 Task: Open Card Talent Acquisition Review in Board Market Segmentation to Workspace App Development and add a team member Softage.2@softage.net, a label Green, a checklist Dog Training, an attachment from your computer, a color Green and finally, add a card description 'Plan and execute company team-building activity at an escape room' and a comment 'Let us make sure we give this task the attention it deserves as it is crucial to the overall success of the project.'. Add a start date 'Jan 02, 1900' with a due date 'Jan 09, 1900'
Action: Mouse moved to (80, 284)
Screenshot: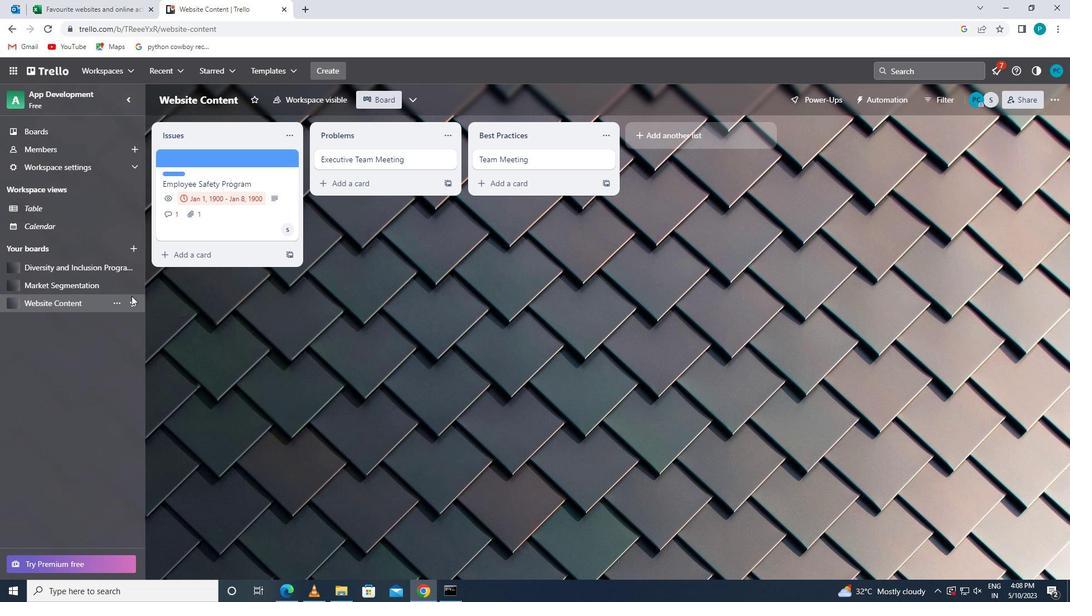 
Action: Mouse pressed left at (80, 284)
Screenshot: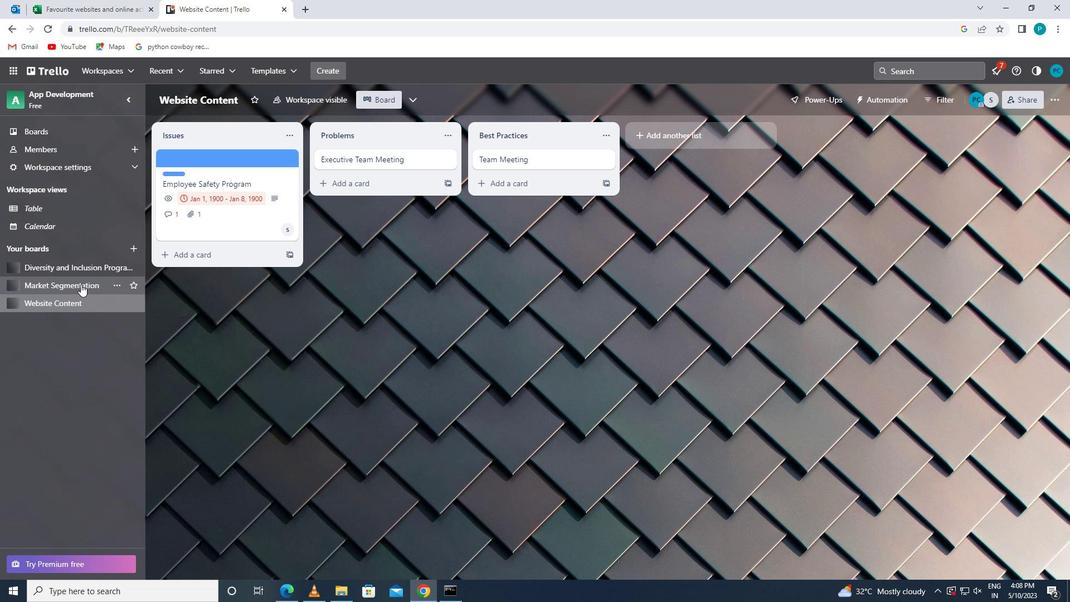 
Action: Mouse moved to (204, 154)
Screenshot: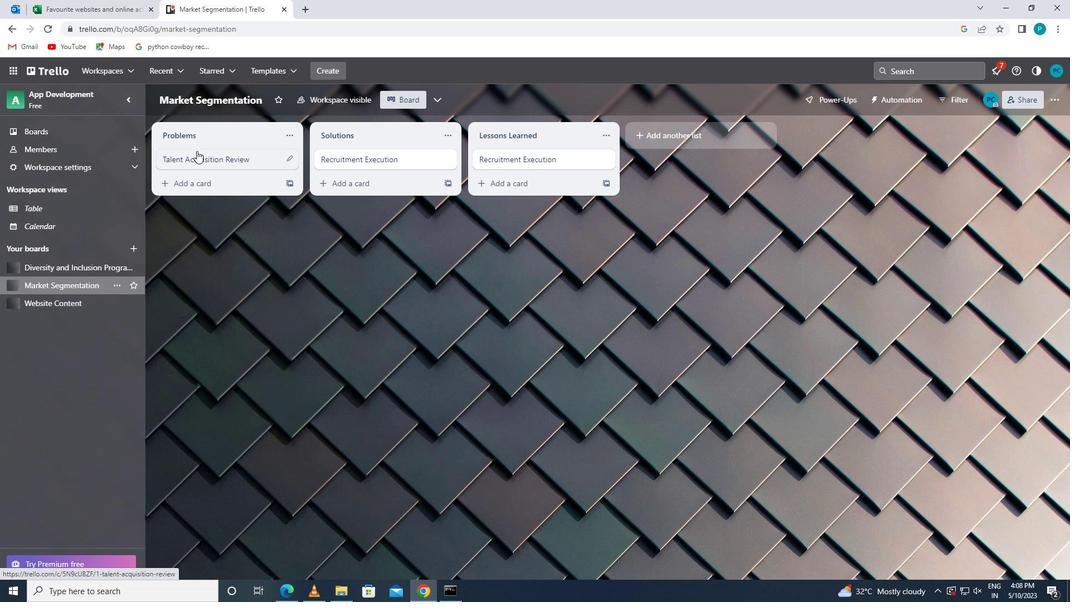 
Action: Mouse pressed left at (204, 154)
Screenshot: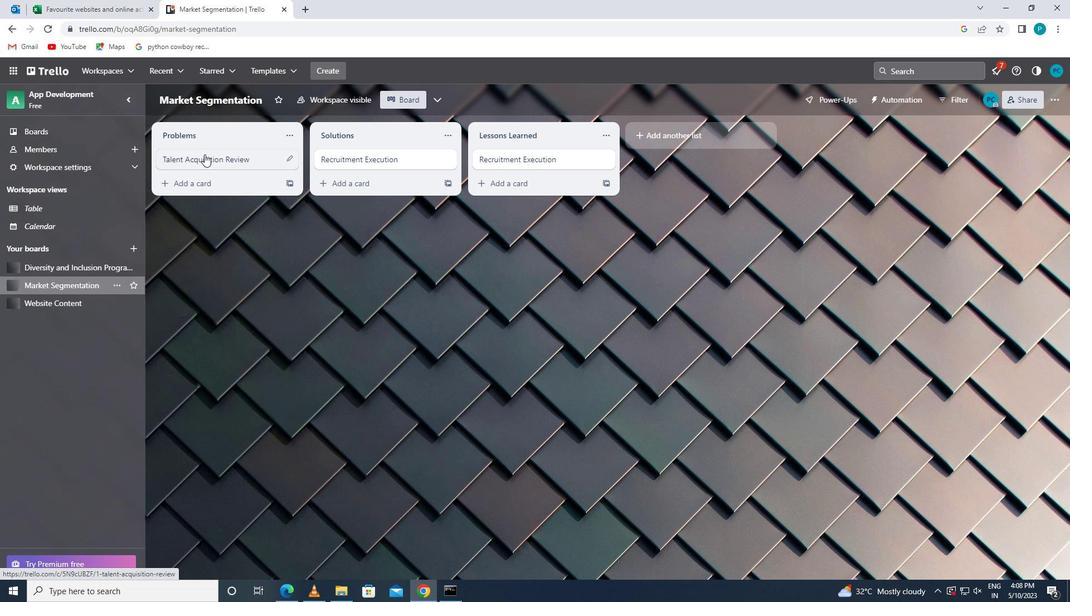 
Action: Mouse moved to (704, 159)
Screenshot: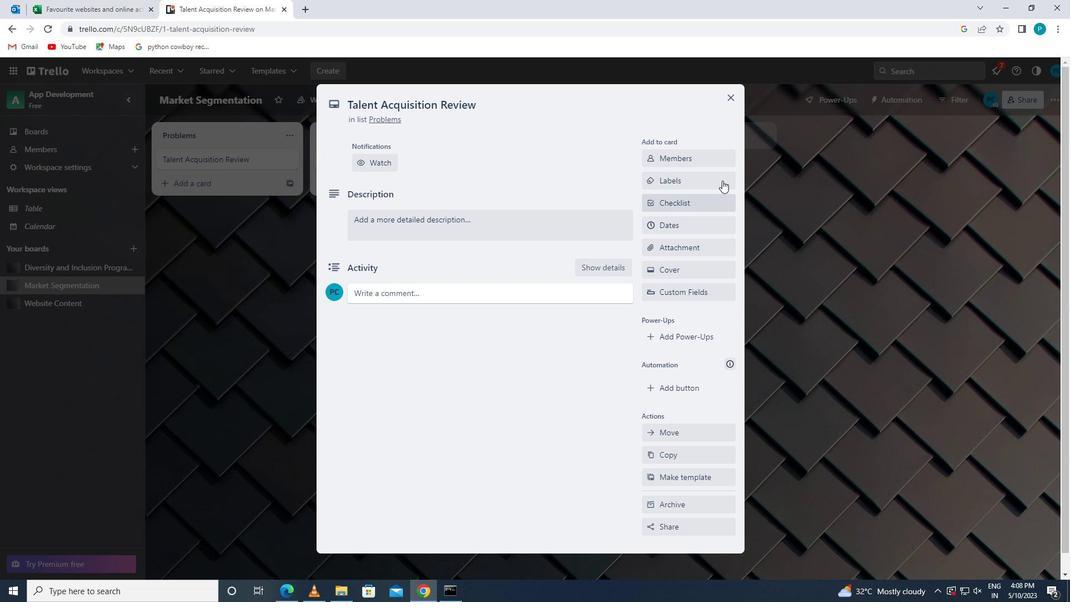 
Action: Mouse pressed left at (704, 159)
Screenshot: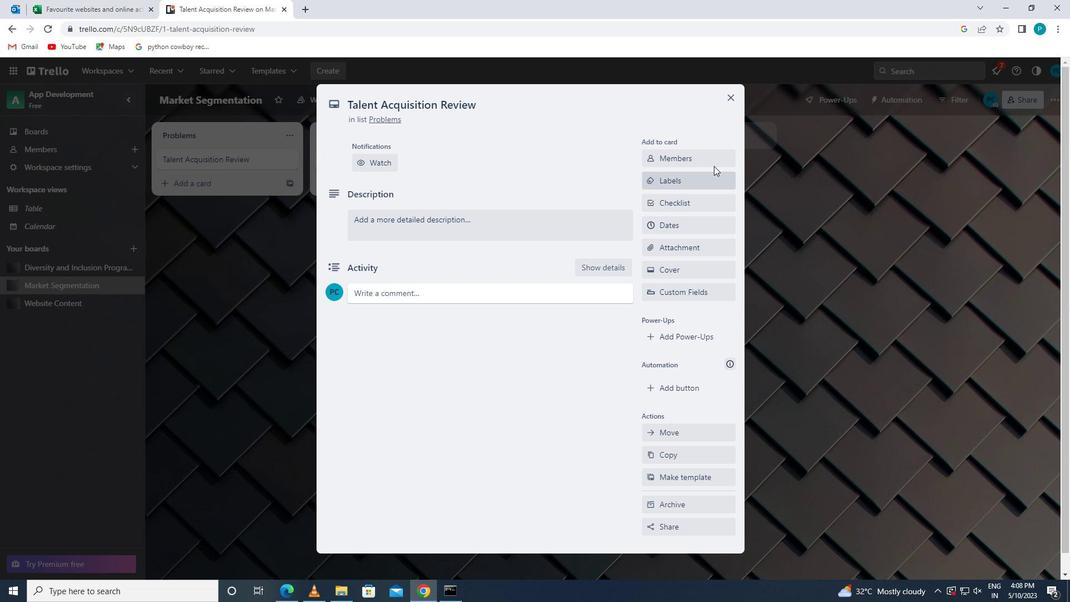 
Action: Key pressed <Key.caps_lock>s<Key.caps_lock>oftage.2
Screenshot: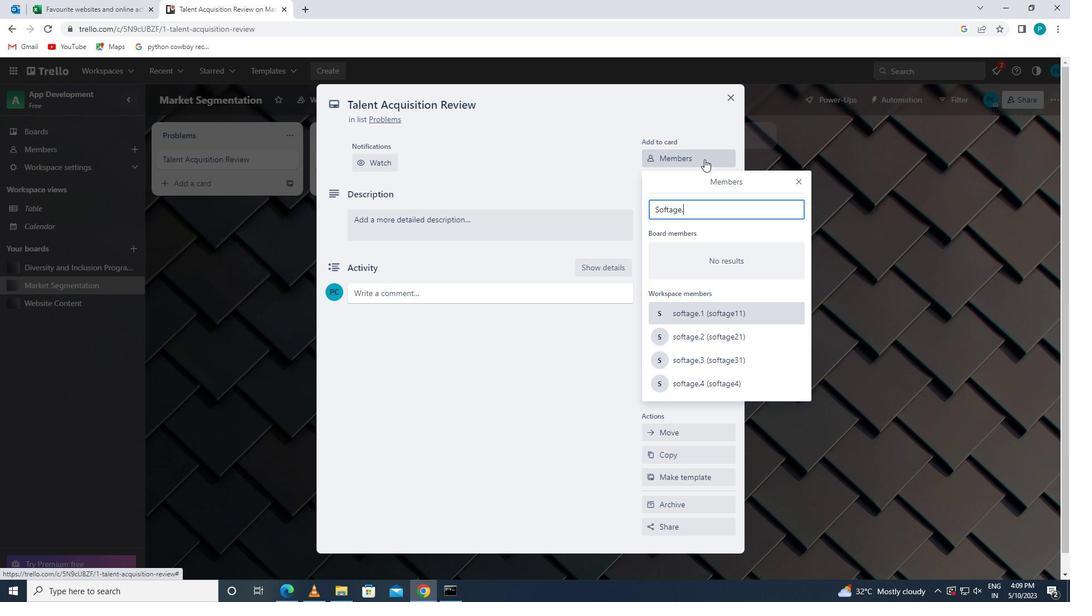 
Action: Mouse moved to (729, 314)
Screenshot: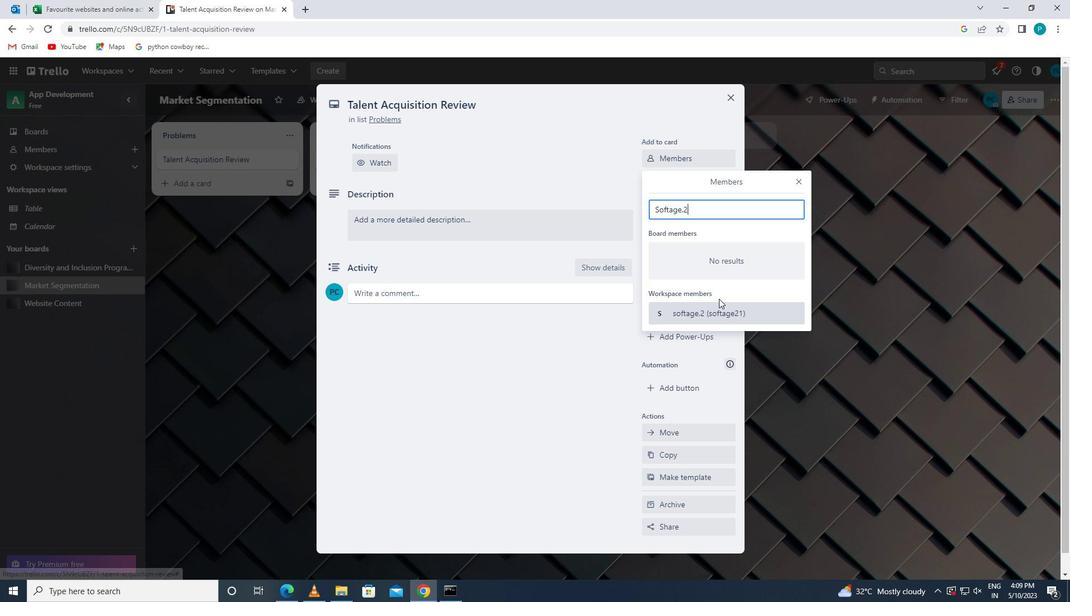 
Action: Mouse pressed left at (729, 314)
Screenshot: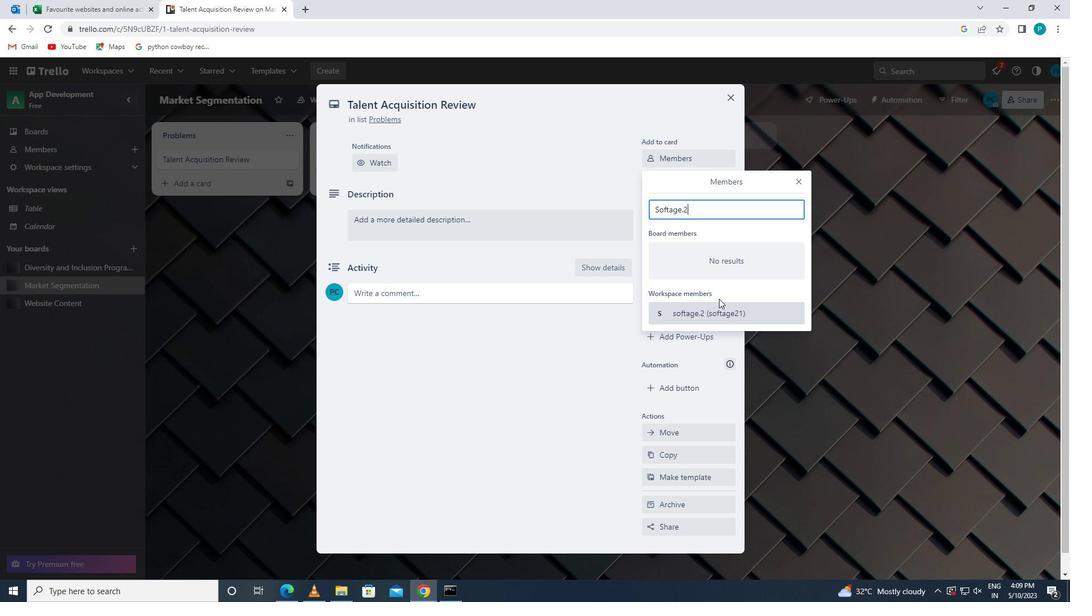 
Action: Mouse moved to (800, 182)
Screenshot: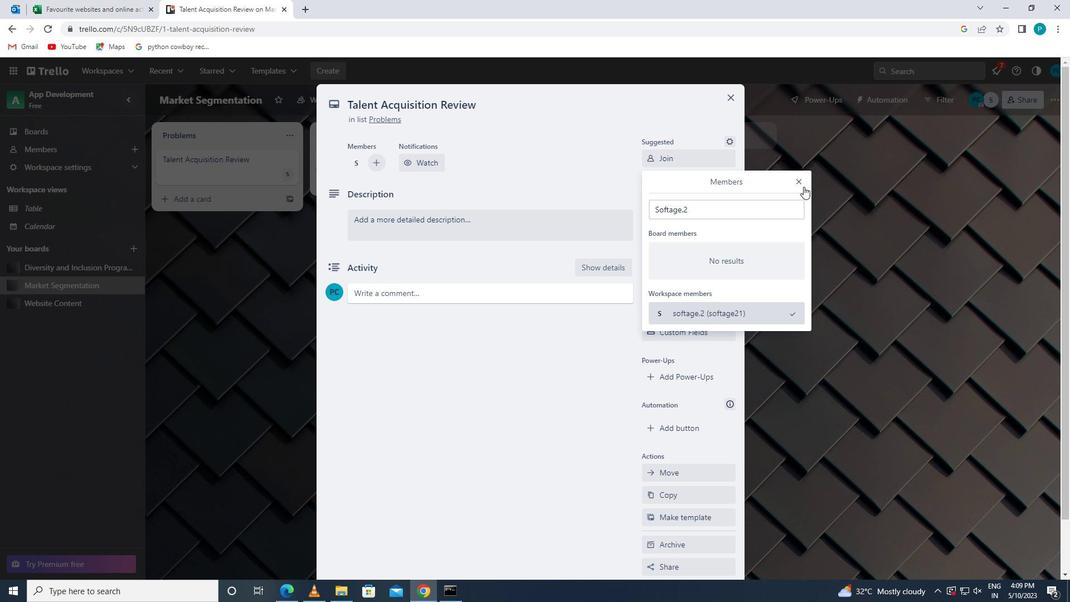 
Action: Mouse pressed left at (800, 182)
Screenshot: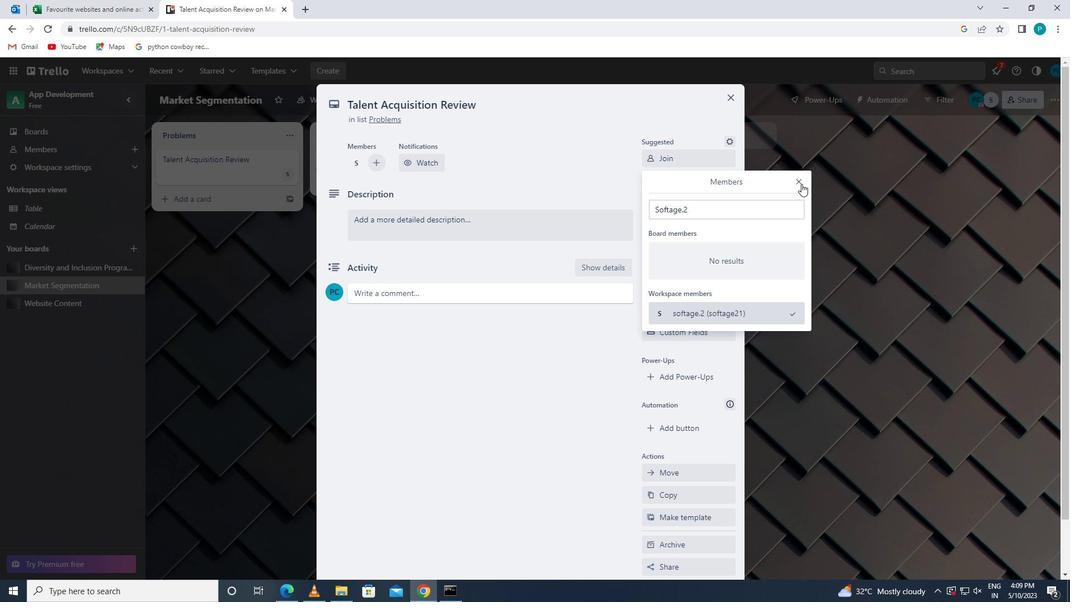 
Action: Mouse moved to (666, 219)
Screenshot: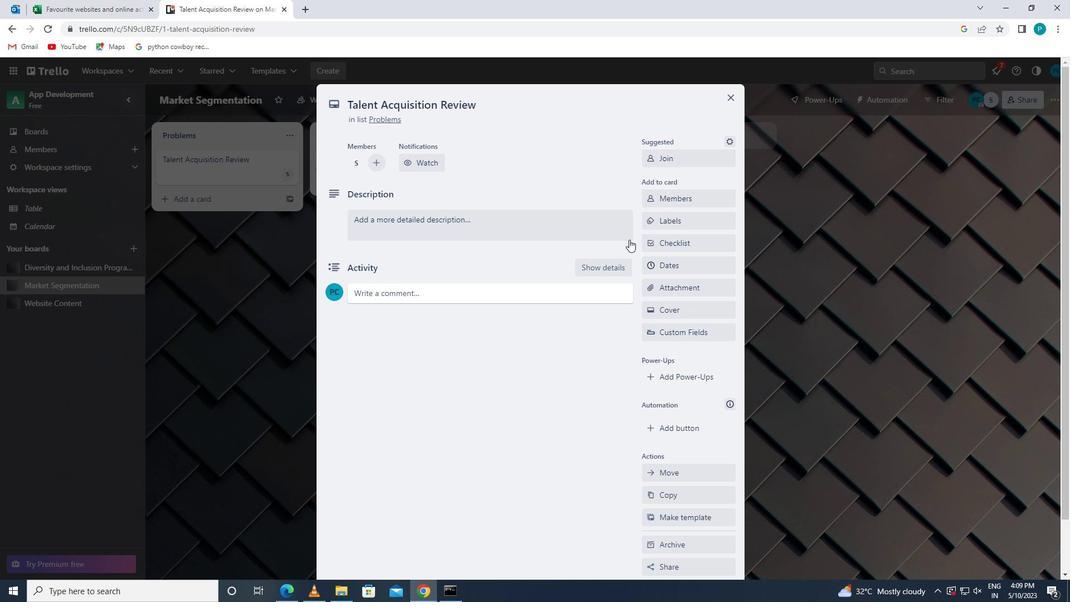 
Action: Mouse pressed left at (666, 219)
Screenshot: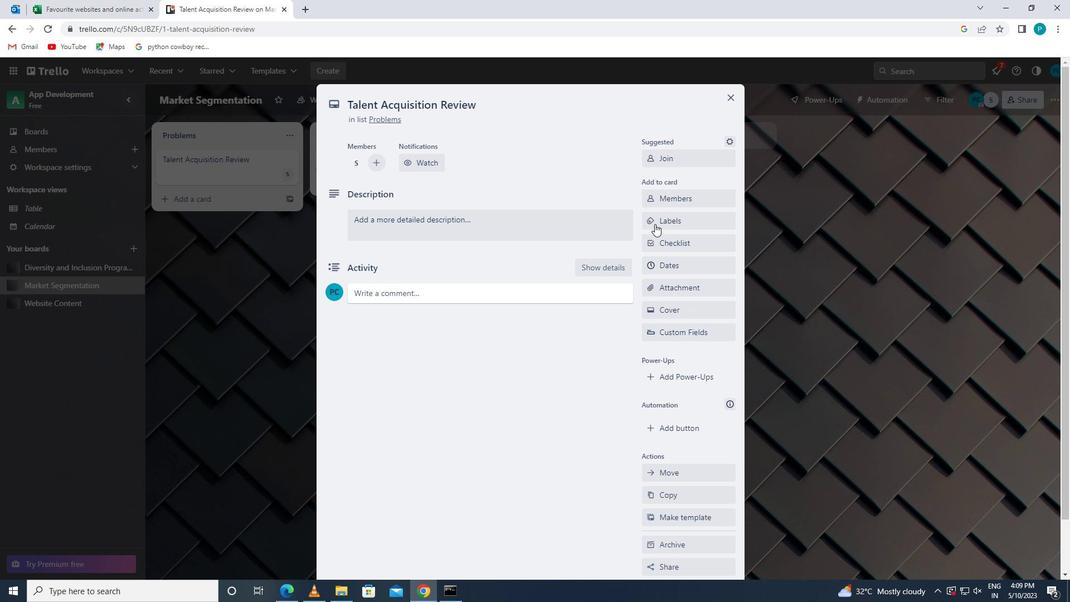 
Action: Mouse moved to (716, 447)
Screenshot: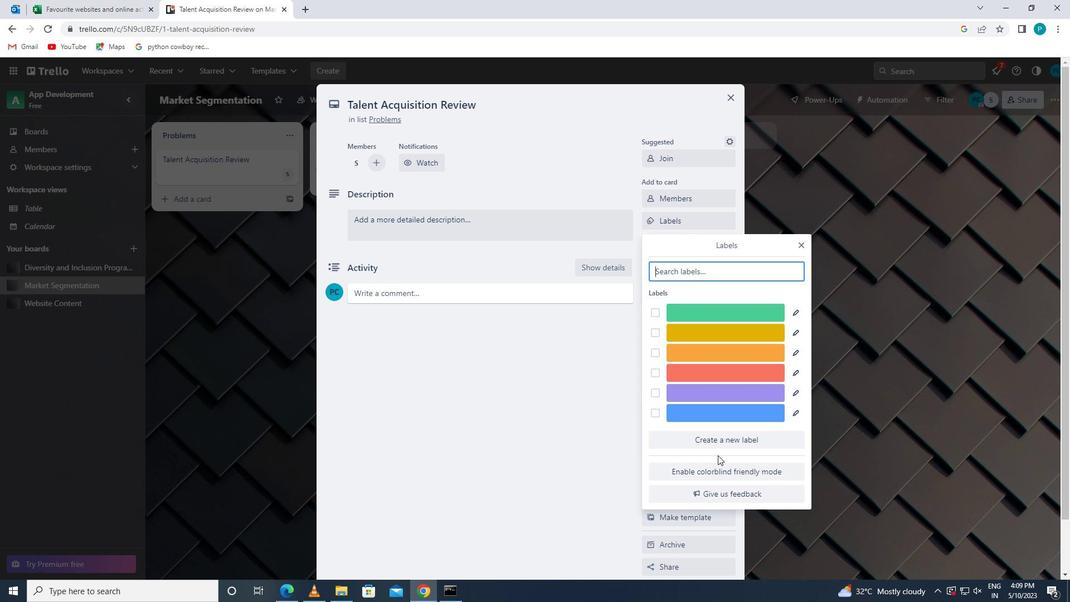 
Action: Mouse pressed left at (716, 447)
Screenshot: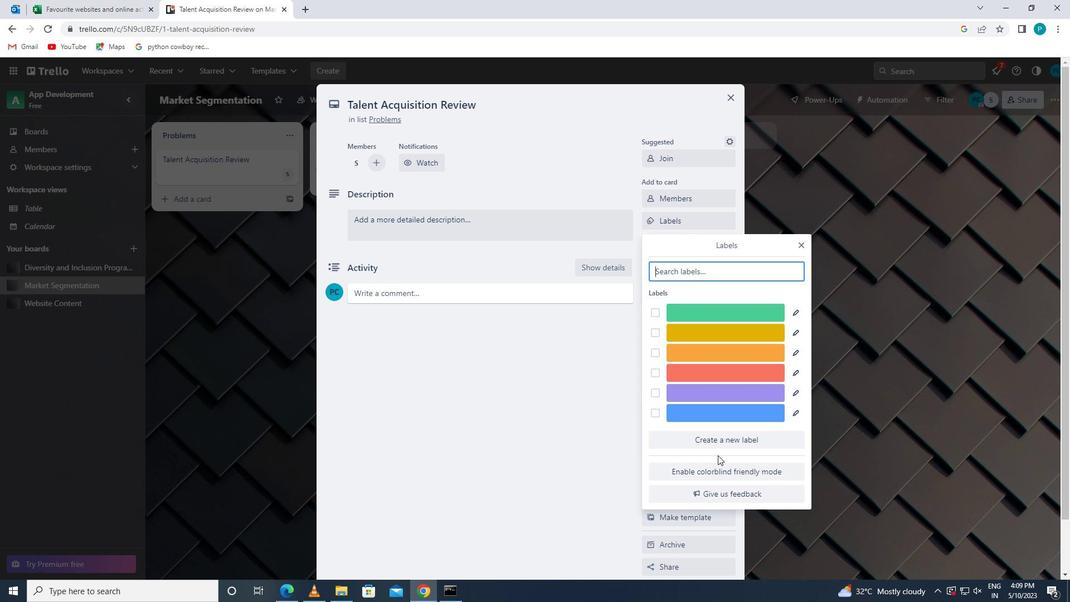 
Action: Mouse moved to (665, 405)
Screenshot: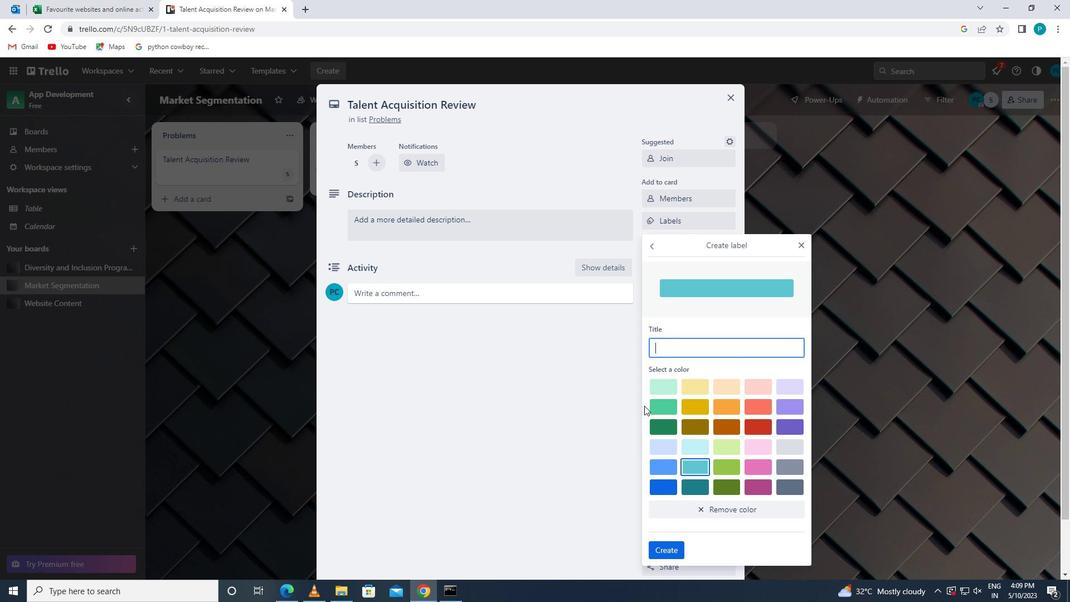 
Action: Mouse pressed left at (665, 405)
Screenshot: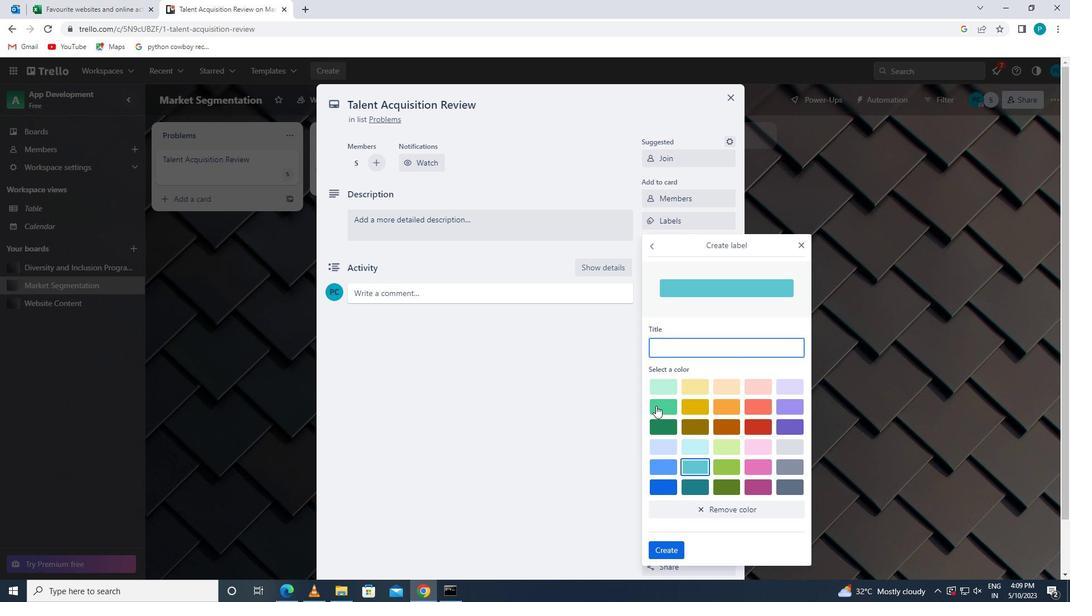 
Action: Mouse moved to (668, 547)
Screenshot: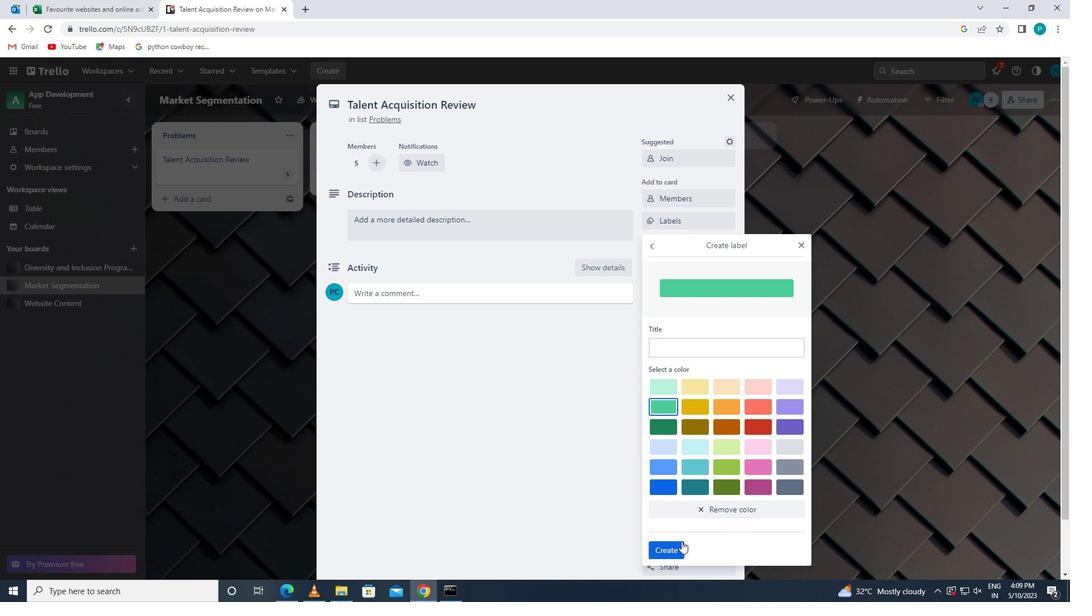 
Action: Mouse pressed left at (668, 547)
Screenshot: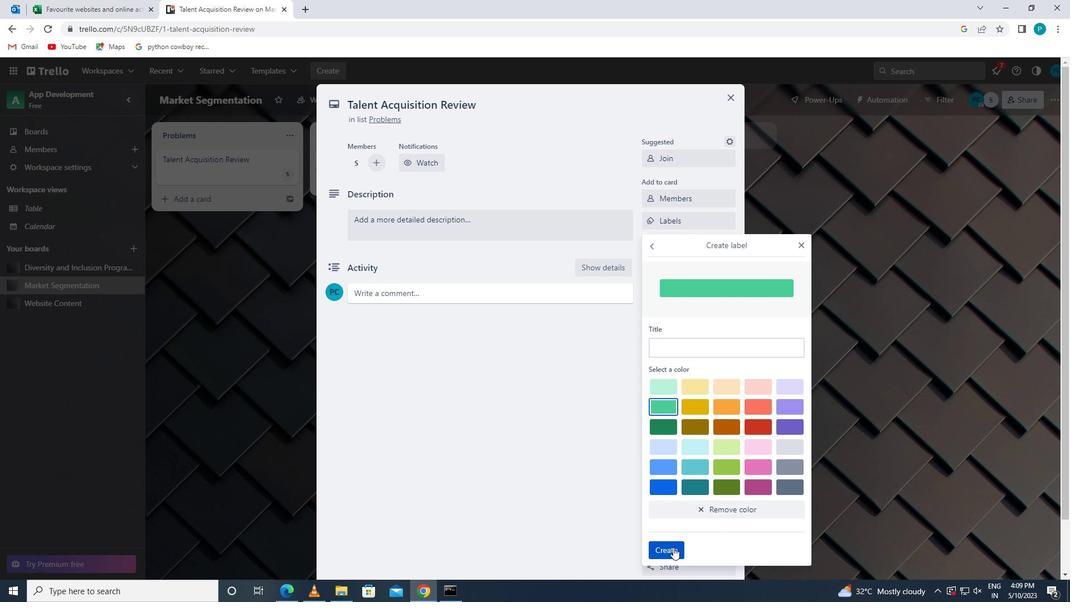 
Action: Mouse moved to (797, 245)
Screenshot: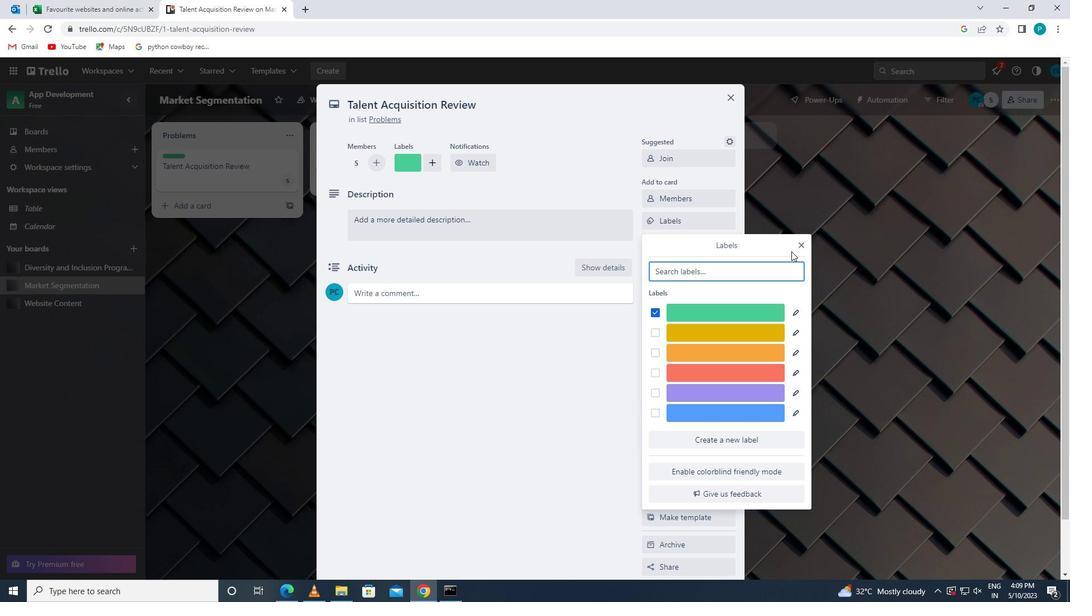 
Action: Mouse pressed left at (797, 245)
Screenshot: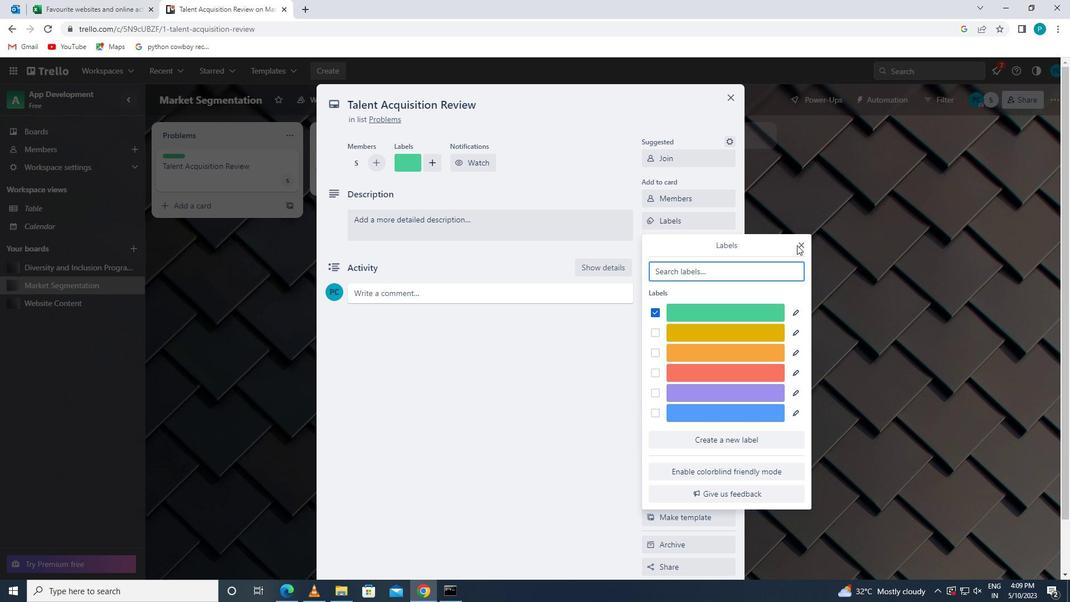 
Action: Mouse moved to (801, 243)
Screenshot: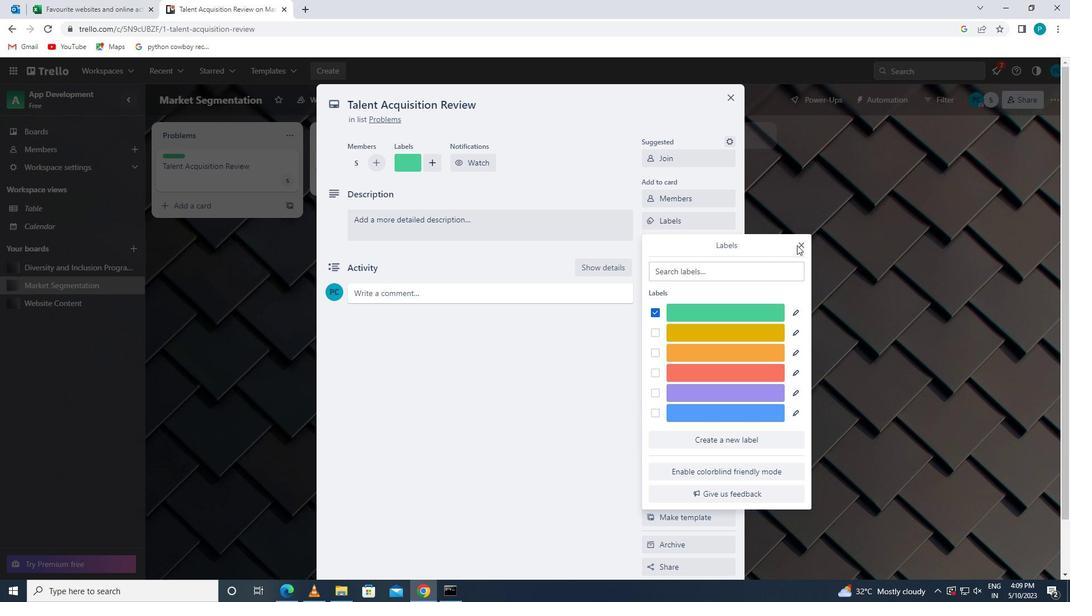 
Action: Mouse pressed left at (801, 243)
Screenshot: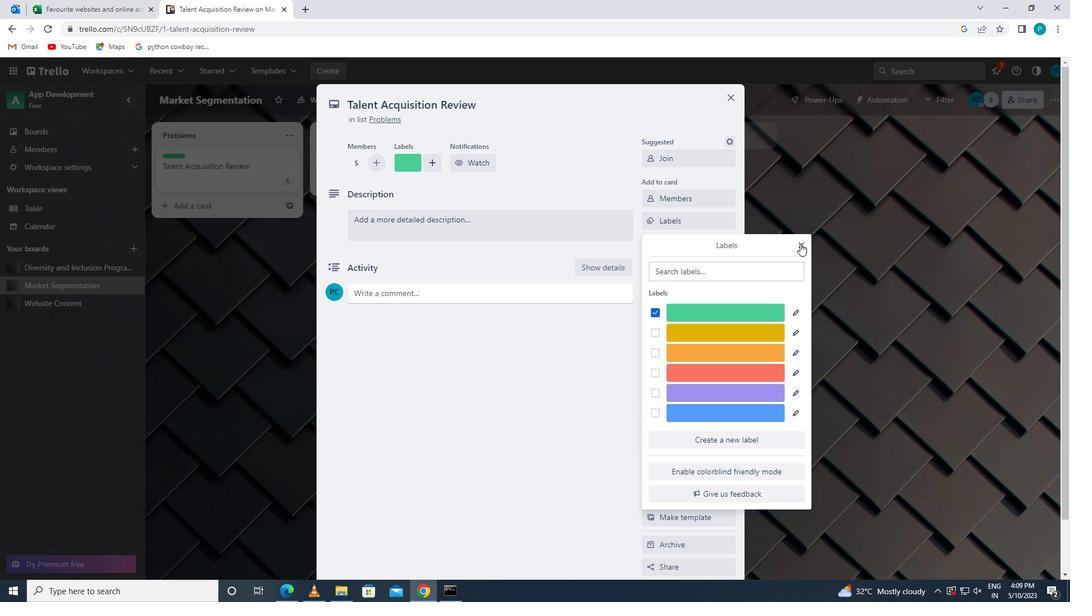 
Action: Mouse moved to (653, 245)
Screenshot: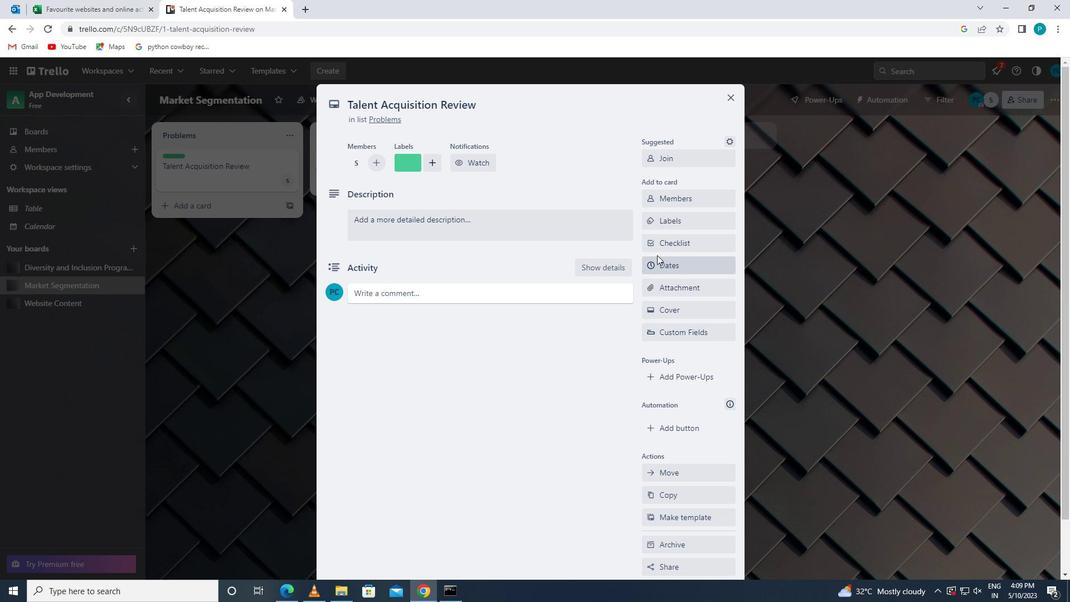 
Action: Mouse pressed left at (653, 245)
Screenshot: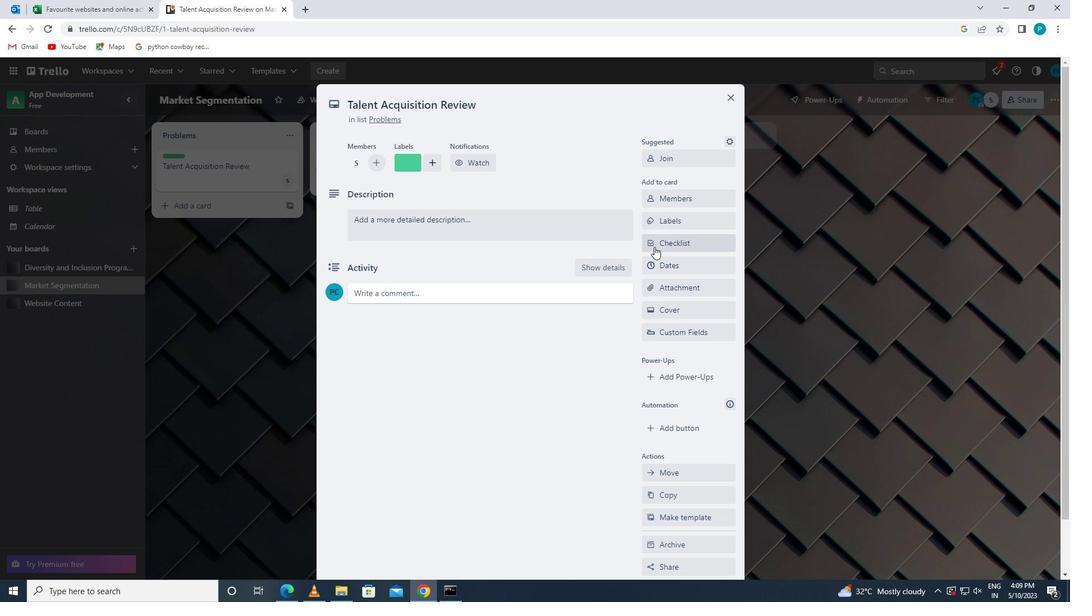 
Action: Key pressed <Key.caps_lock>d<Key.caps_lock>og<Key.space><Key.caps_lock>r<Key.backspace>t<Key.caps_lock>raining
Screenshot: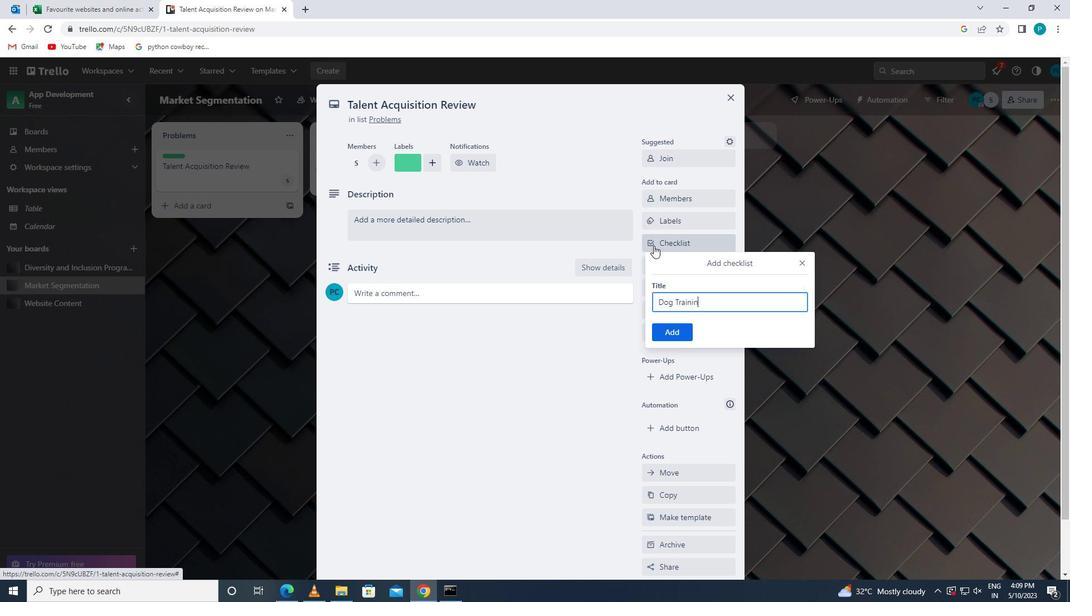 
Action: Mouse moved to (671, 323)
Screenshot: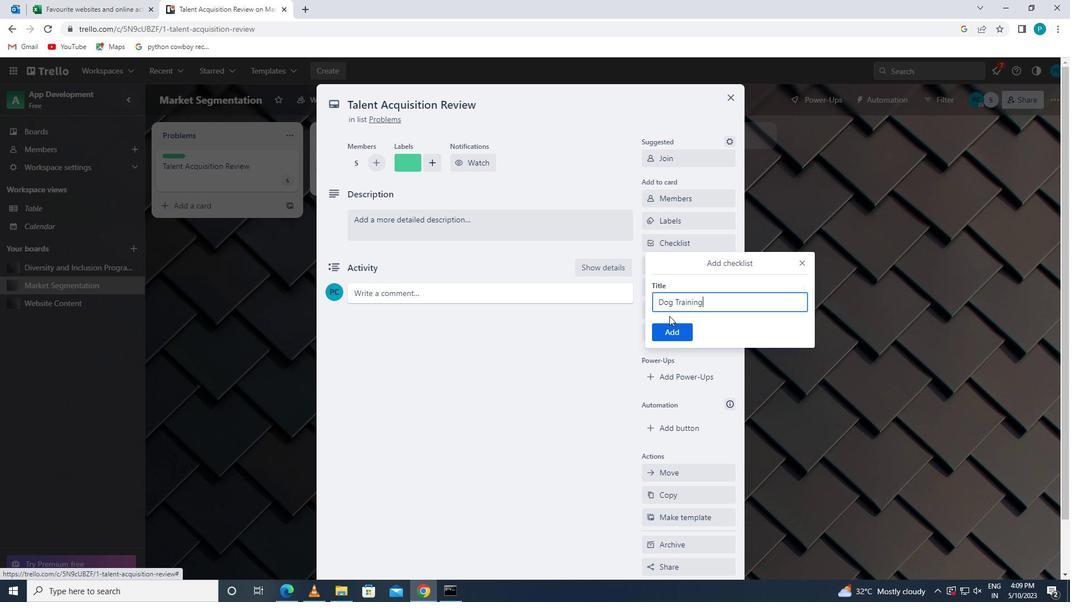 
Action: Mouse pressed left at (671, 323)
Screenshot: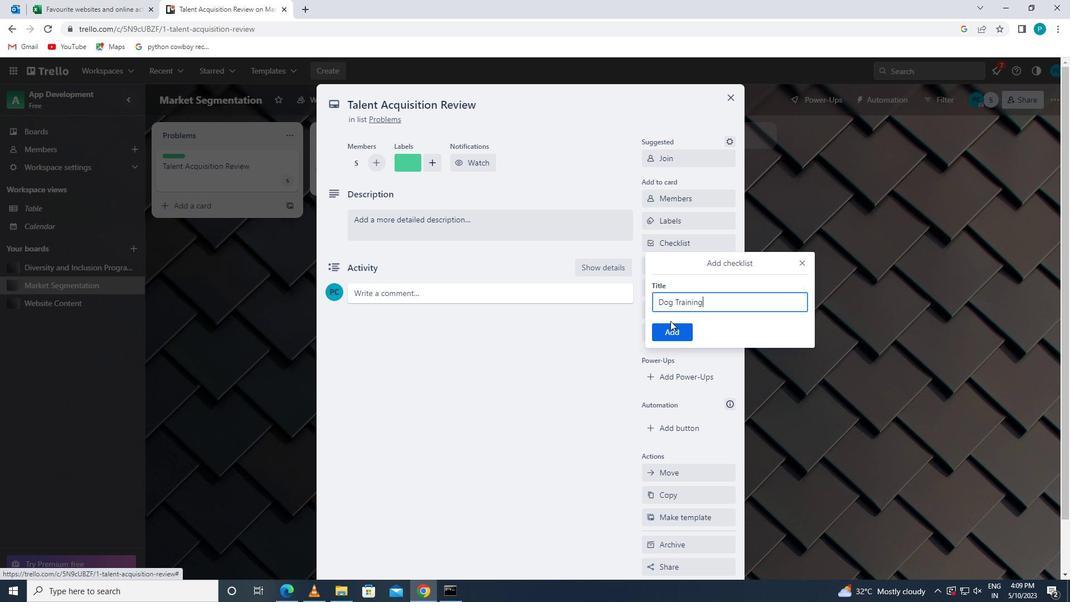 
Action: Mouse moved to (676, 283)
Screenshot: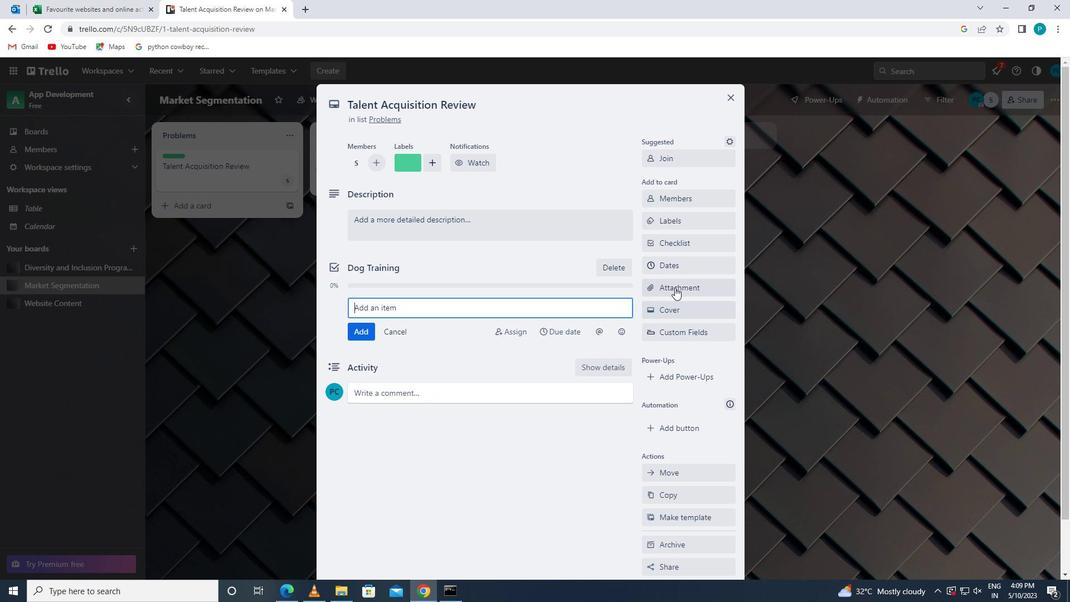 
Action: Mouse pressed left at (676, 283)
Screenshot: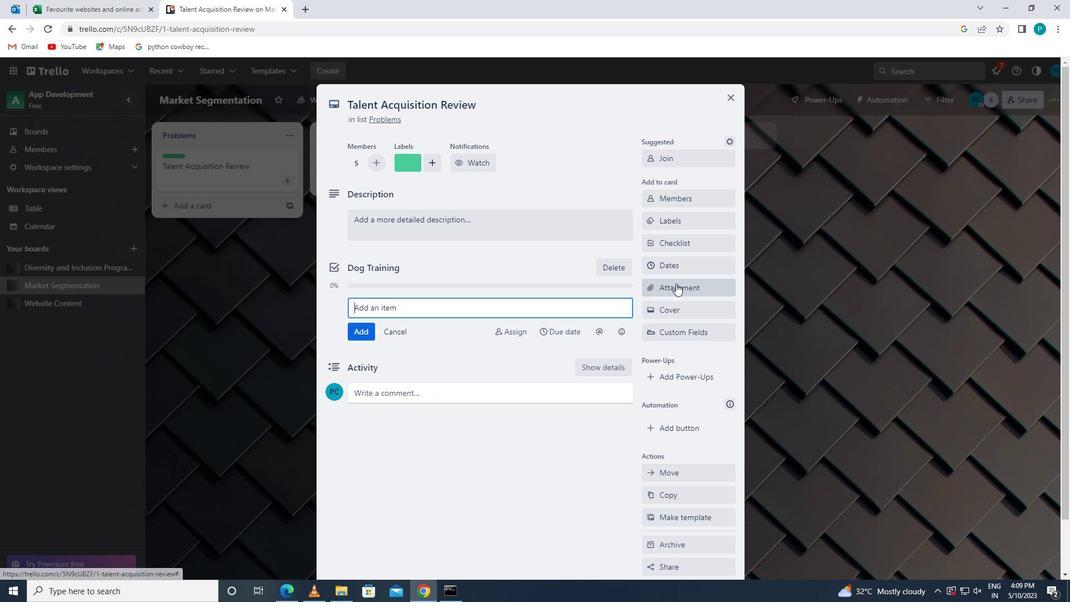 
Action: Mouse moved to (653, 334)
Screenshot: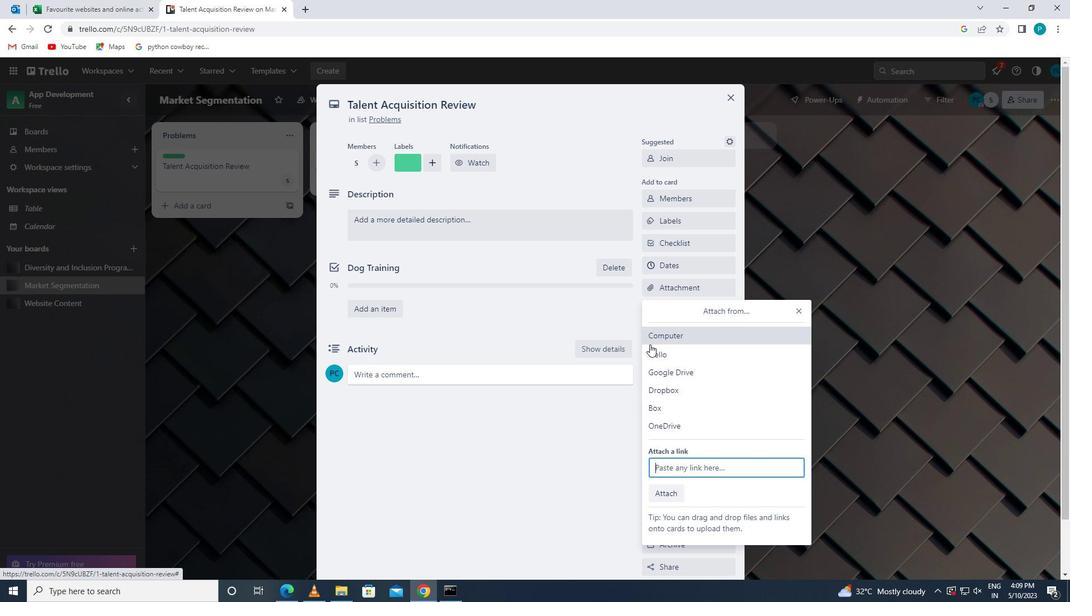 
Action: Mouse pressed left at (653, 334)
Screenshot: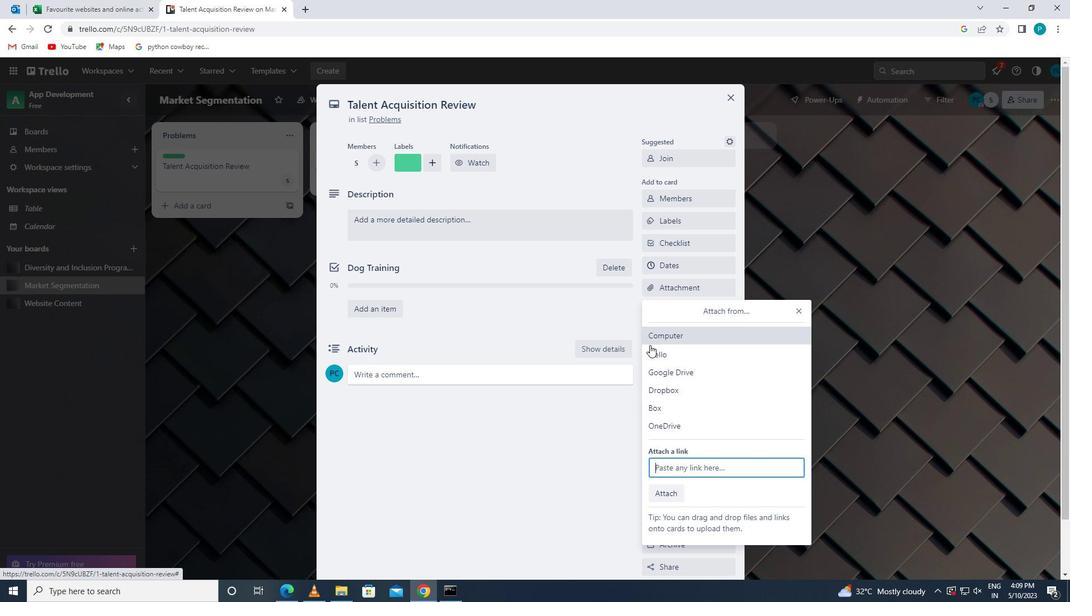 
Action: Mouse moved to (147, 81)
Screenshot: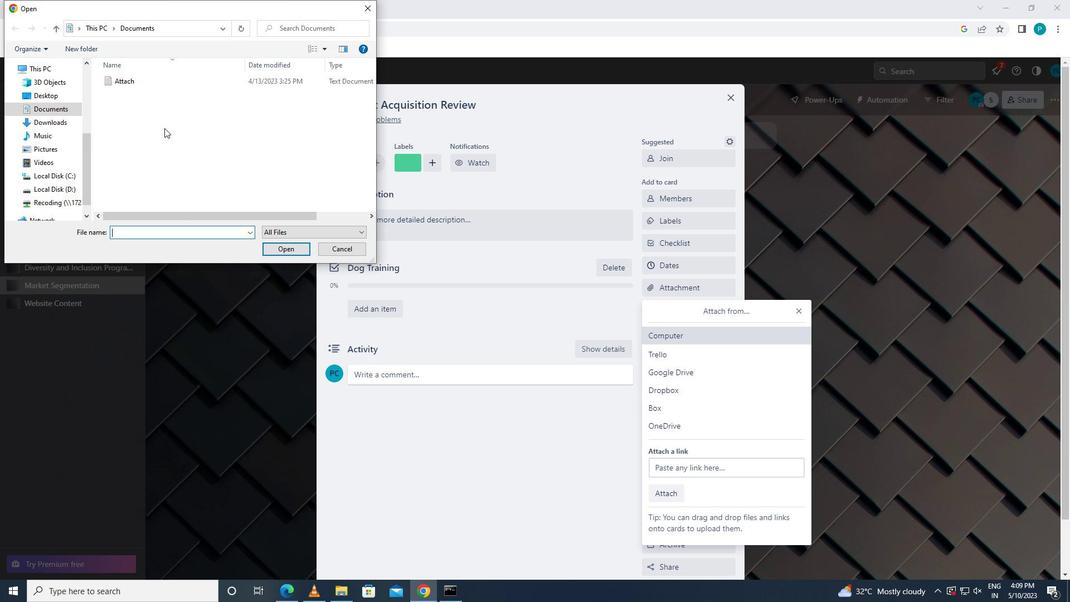 
Action: Mouse pressed left at (147, 81)
Screenshot: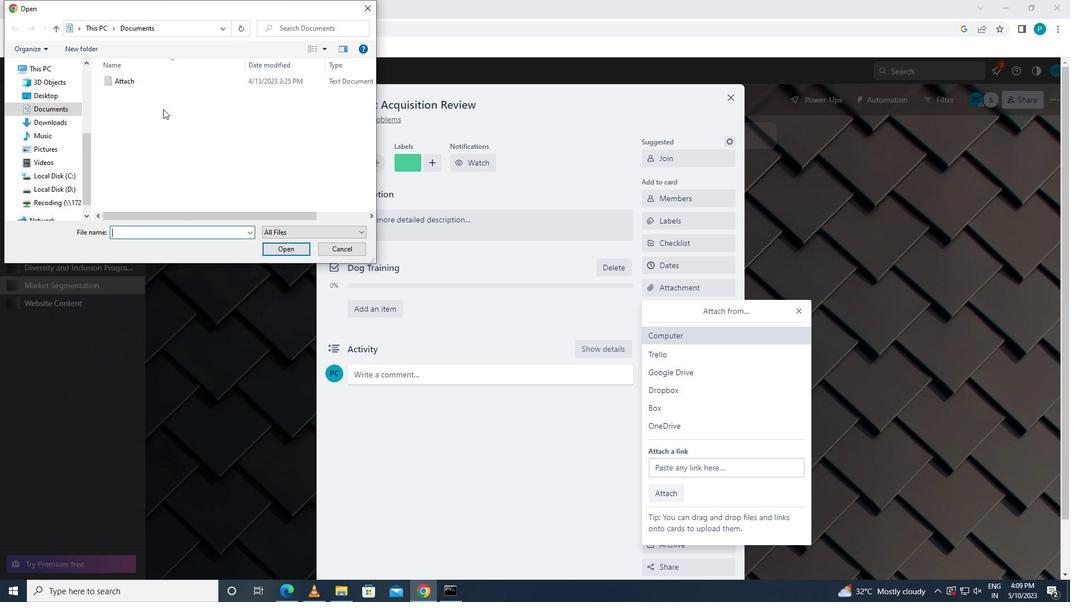 
Action: Mouse moved to (285, 249)
Screenshot: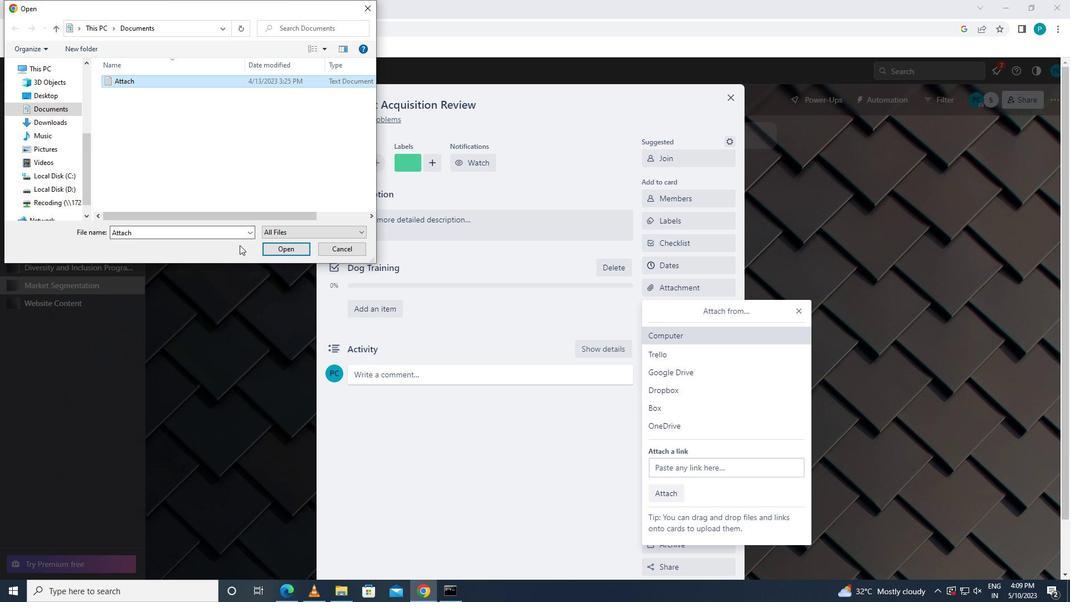 
Action: Mouse pressed left at (285, 249)
Screenshot: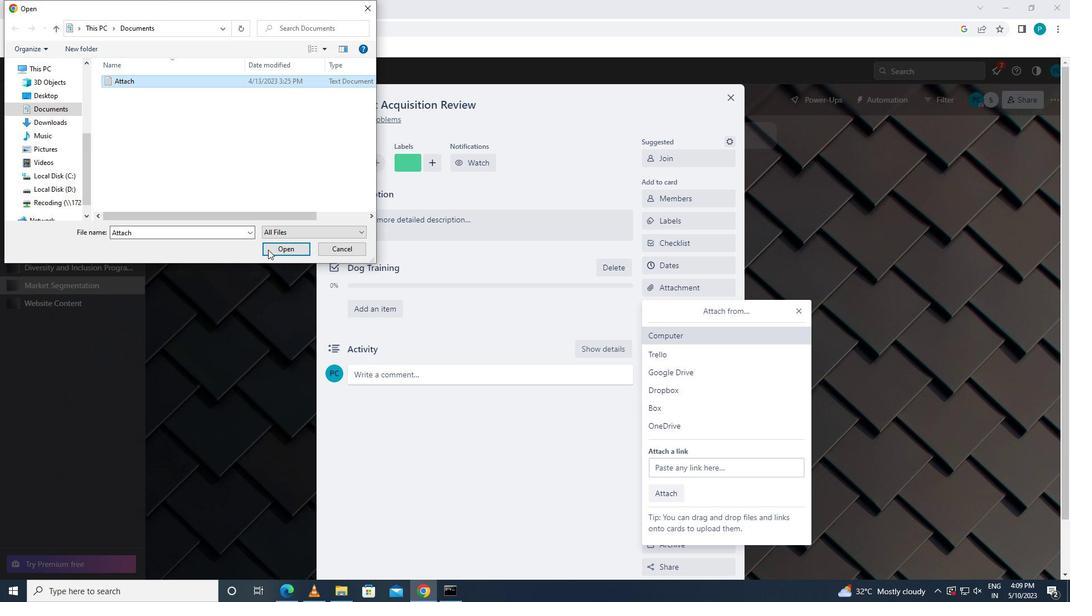 
Action: Mouse moved to (705, 312)
Screenshot: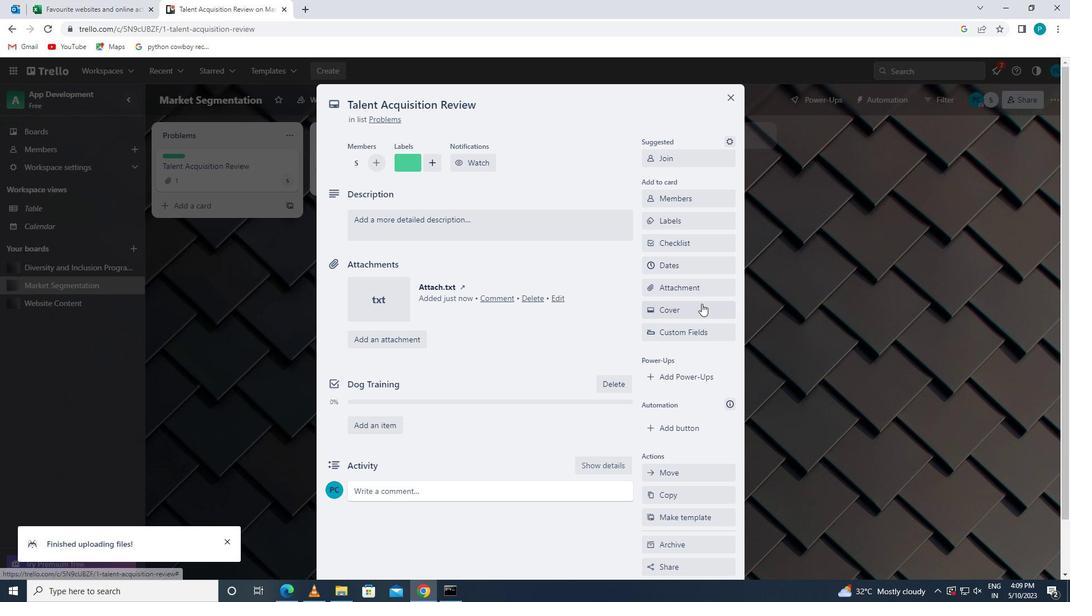 
Action: Mouse pressed left at (705, 312)
Screenshot: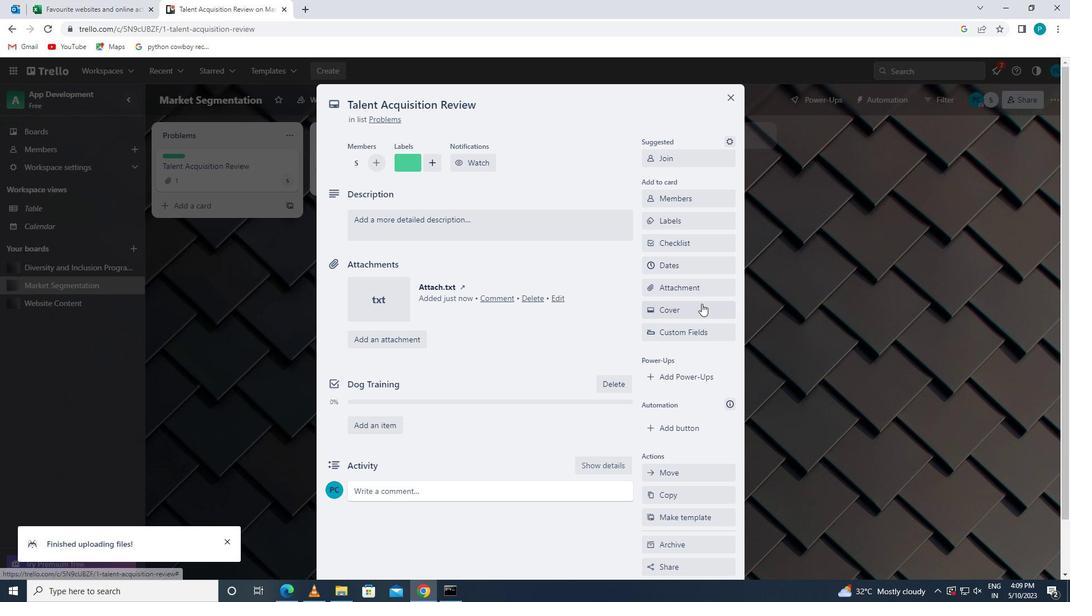 
Action: Mouse moved to (655, 353)
Screenshot: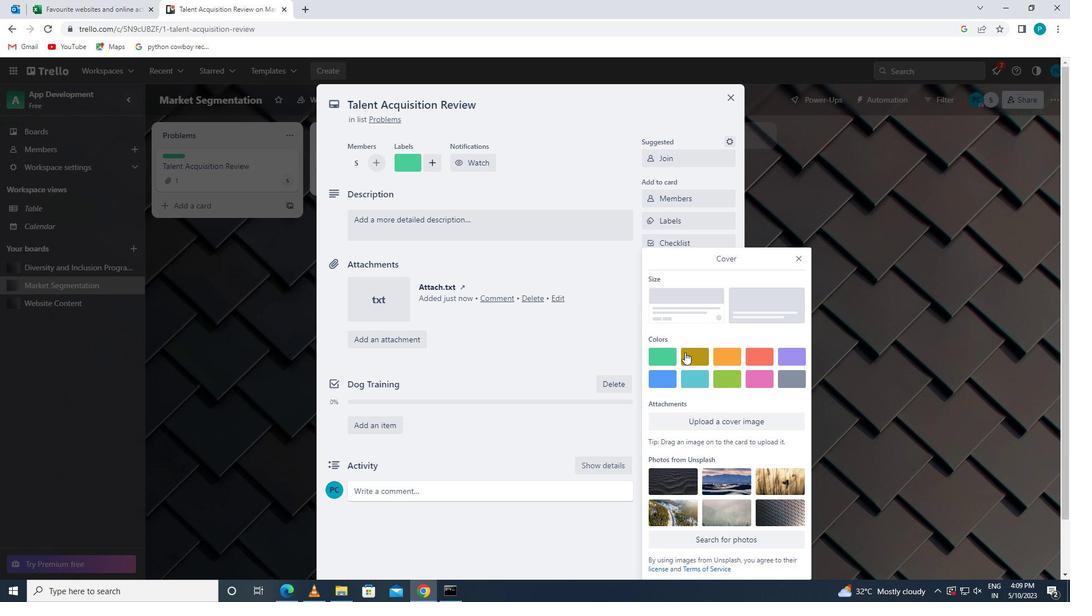 
Action: Mouse pressed left at (655, 353)
Screenshot: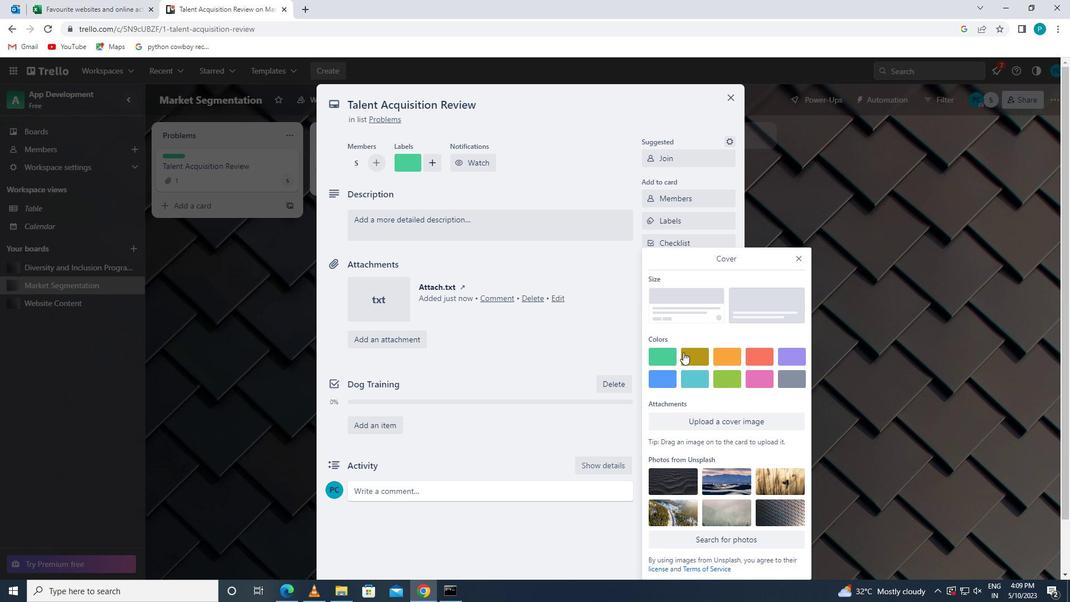 
Action: Mouse moved to (801, 229)
Screenshot: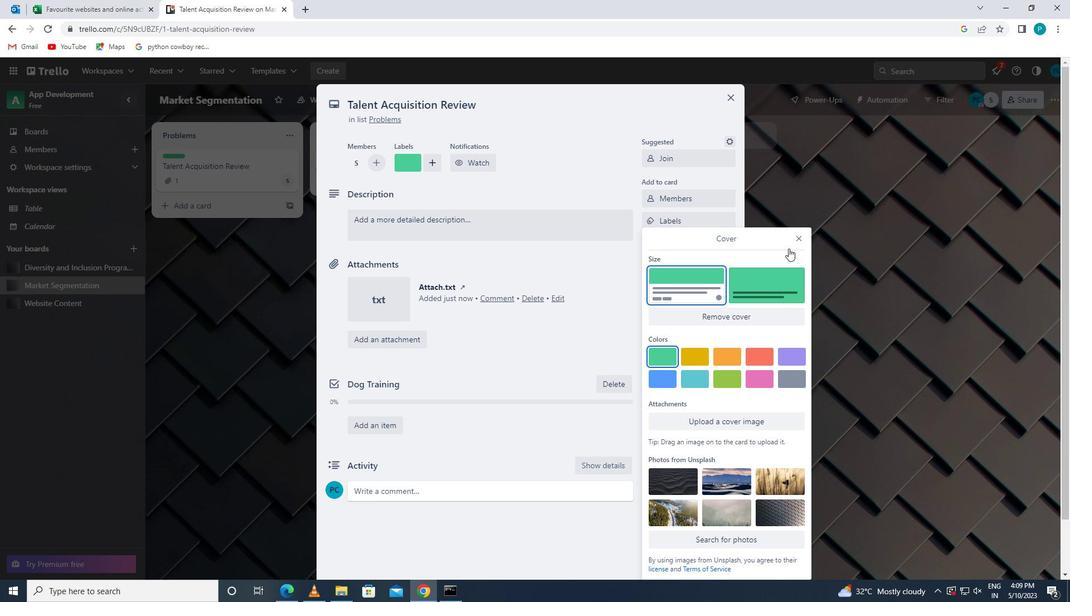
Action: Mouse pressed left at (801, 229)
Screenshot: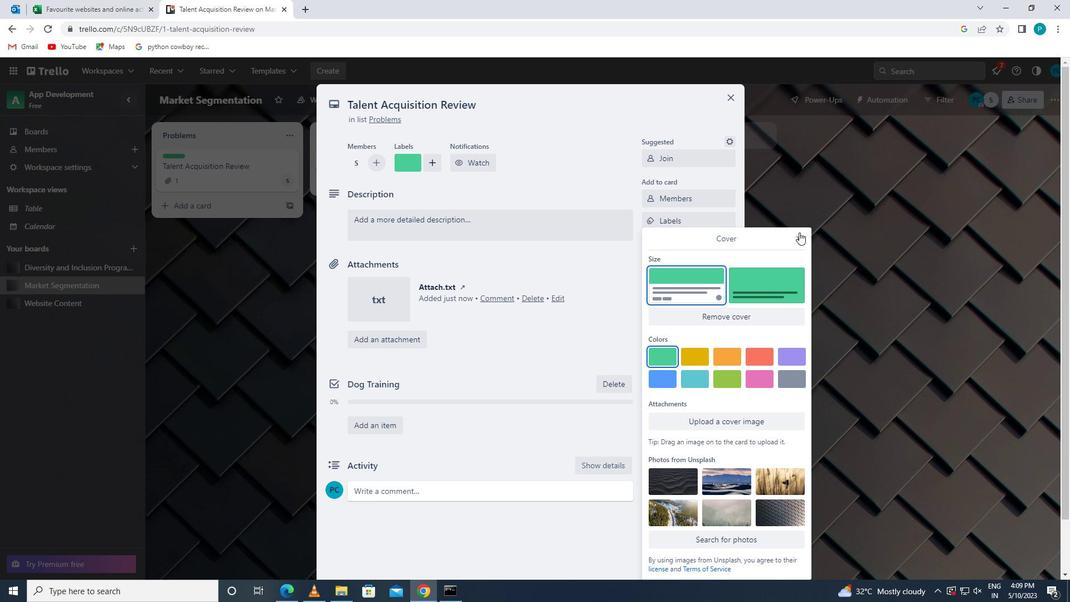 
Action: Mouse moved to (699, 304)
Screenshot: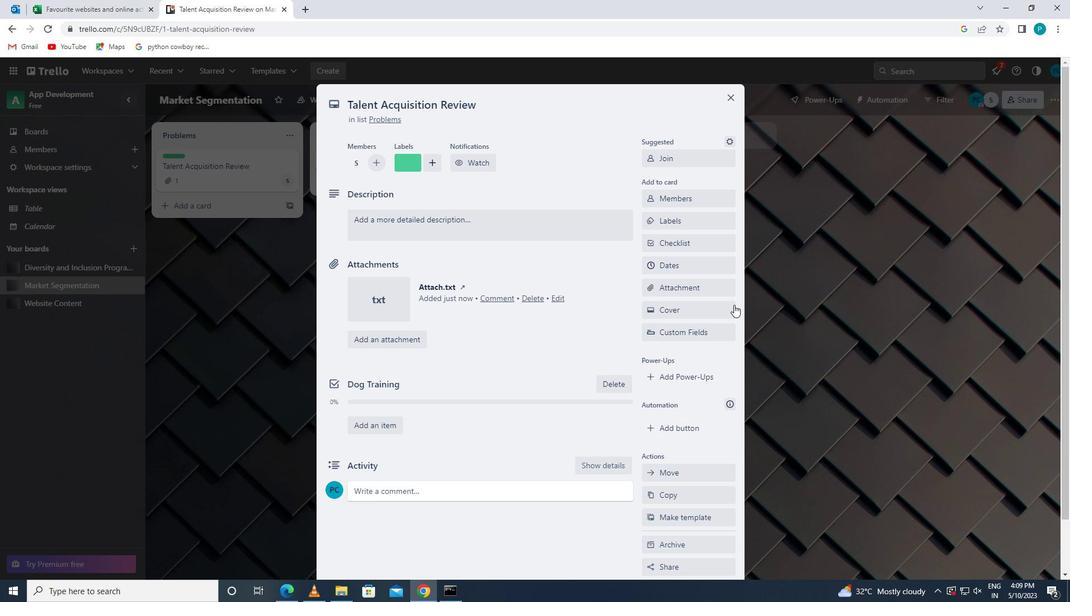 
Action: Mouse pressed left at (699, 304)
Screenshot: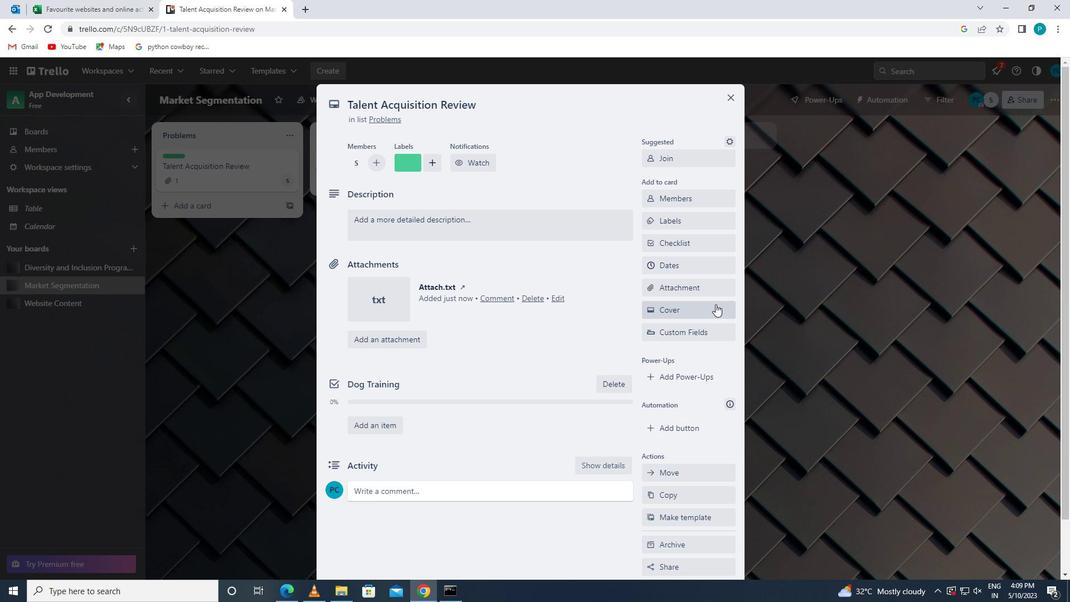 
Action: Mouse moved to (665, 205)
Screenshot: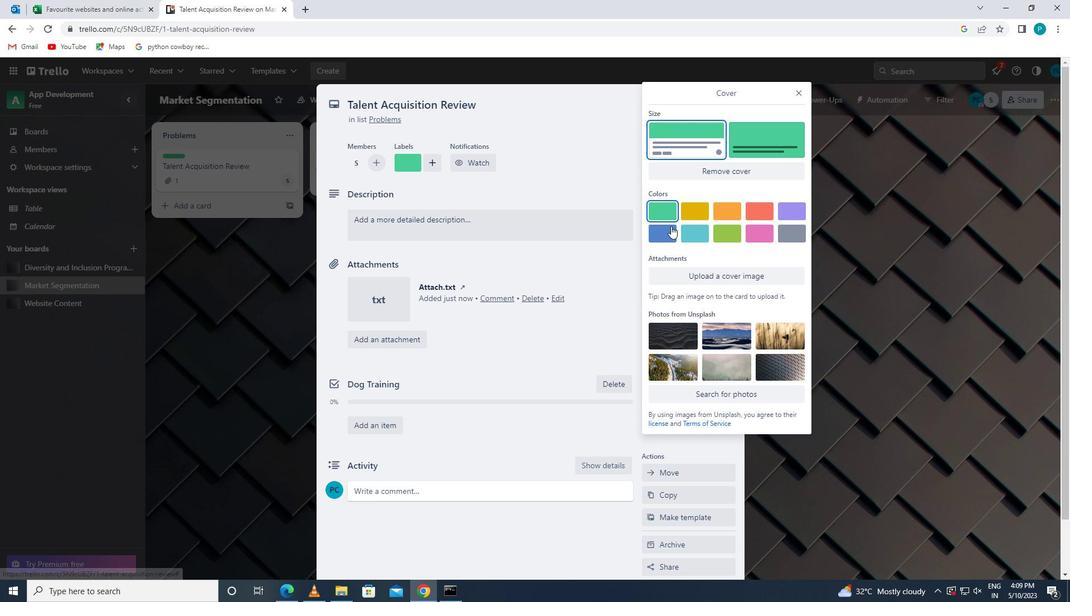 
Action: Mouse pressed left at (665, 205)
Screenshot: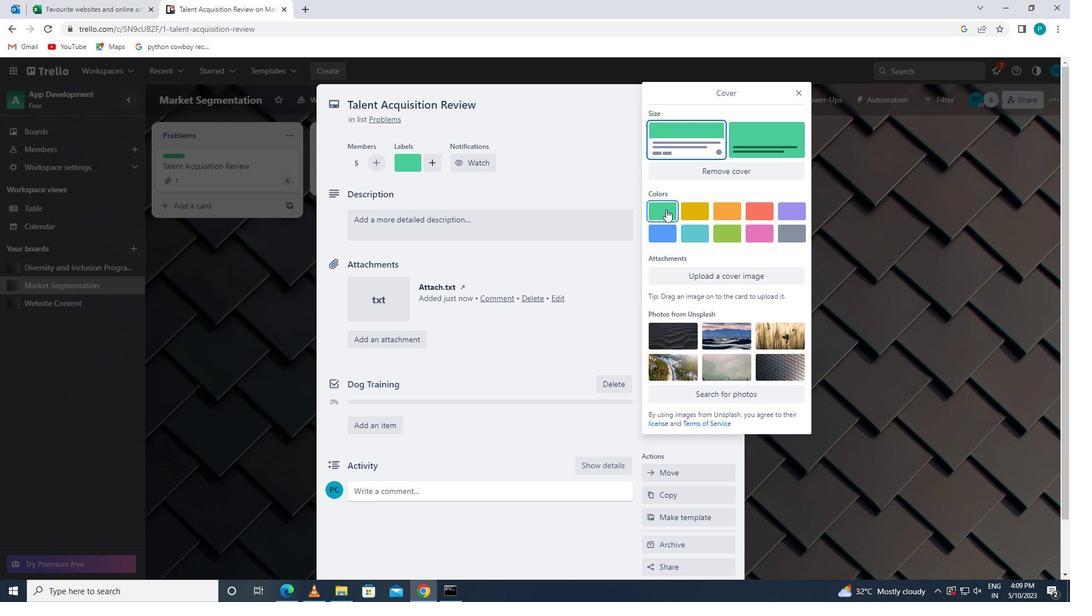 
Action: Mouse moved to (645, 192)
Screenshot: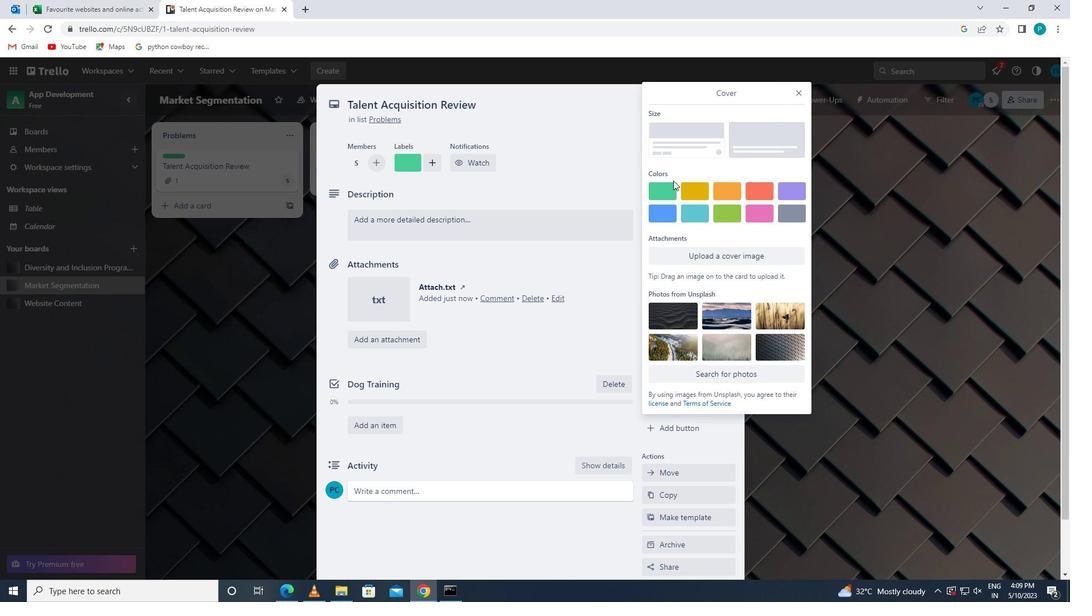 
Action: Mouse pressed left at (645, 192)
Screenshot: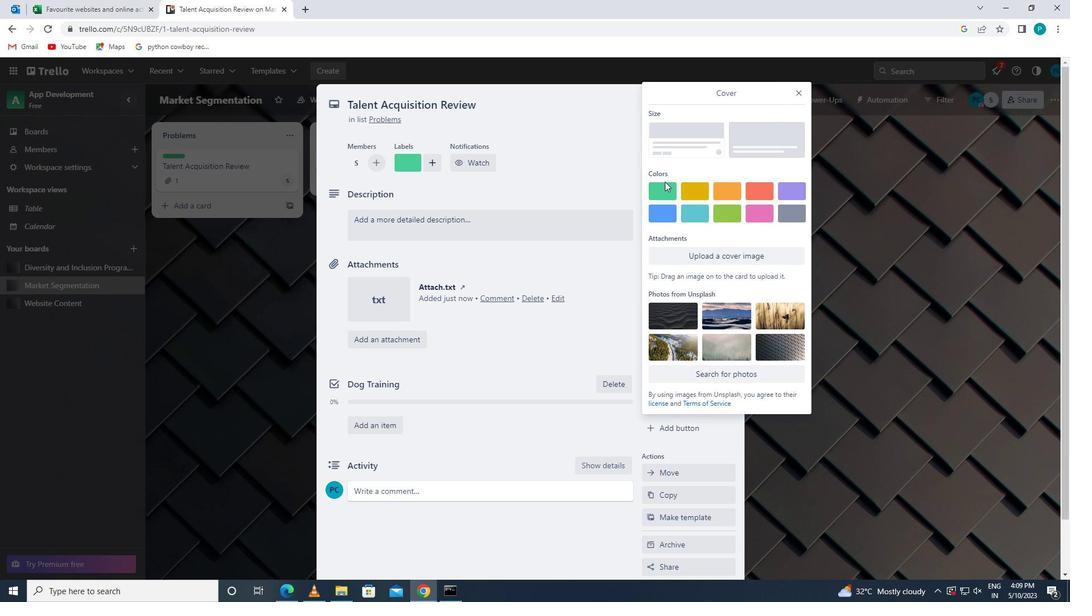 
Action: Mouse moved to (669, 190)
Screenshot: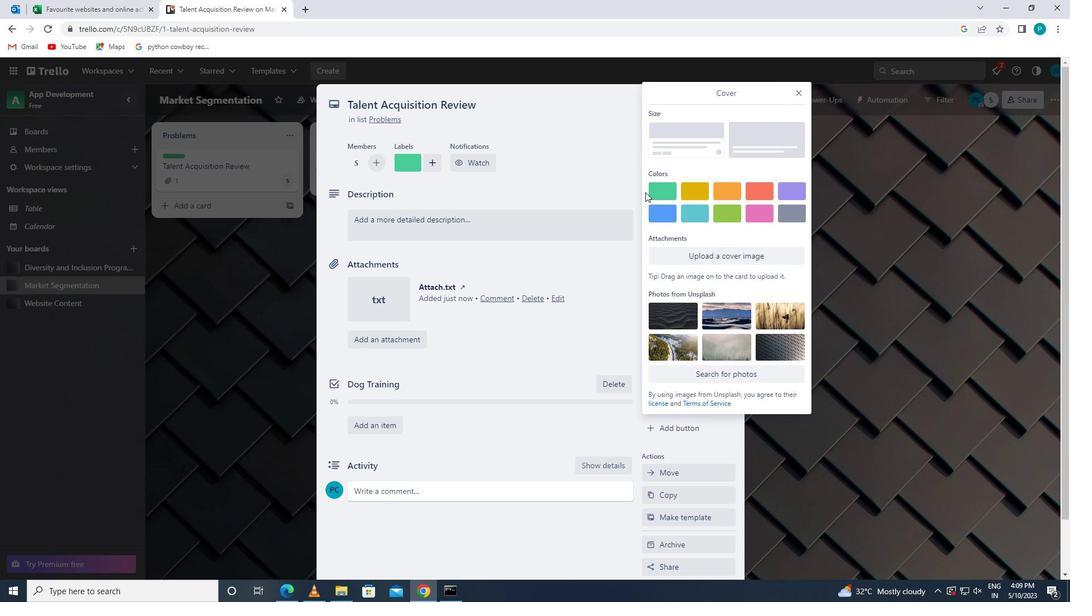 
Action: Mouse pressed left at (669, 190)
Screenshot: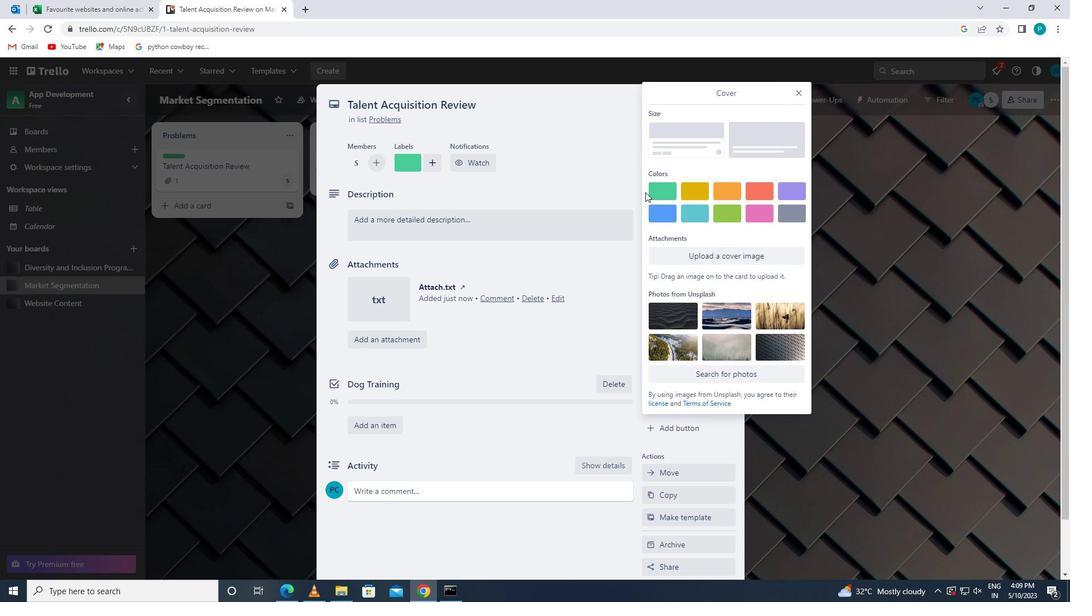 
Action: Mouse moved to (795, 91)
Screenshot: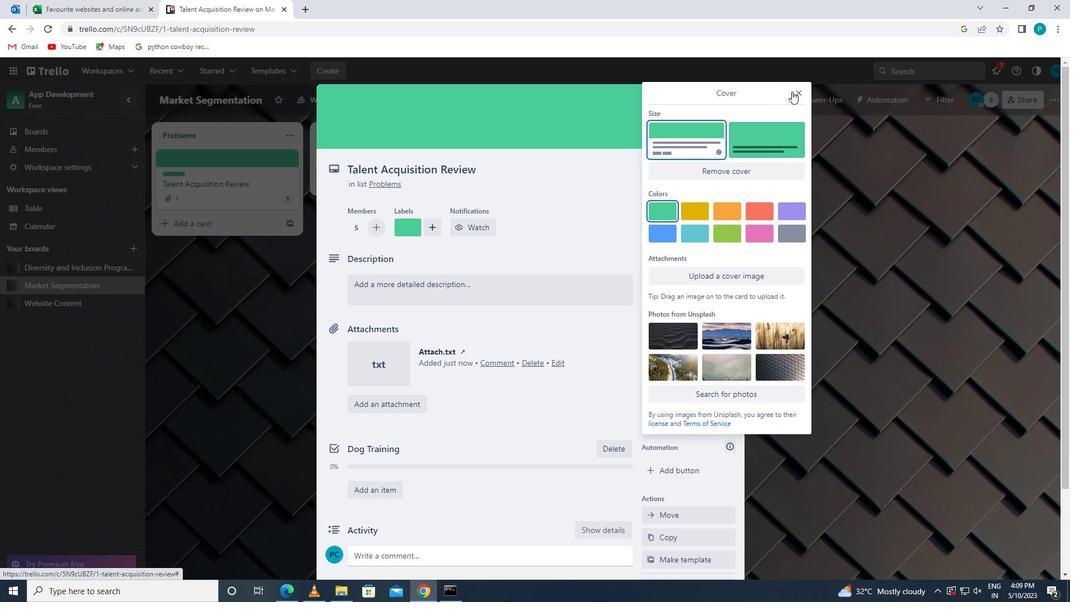 
Action: Mouse pressed left at (795, 91)
Screenshot: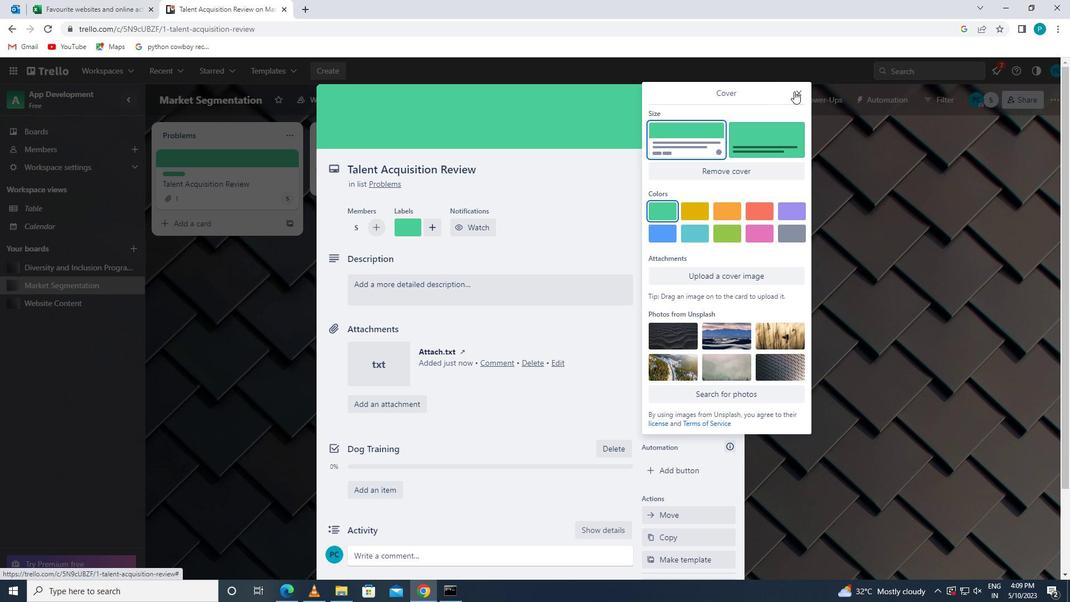 
Action: Mouse moved to (522, 298)
Screenshot: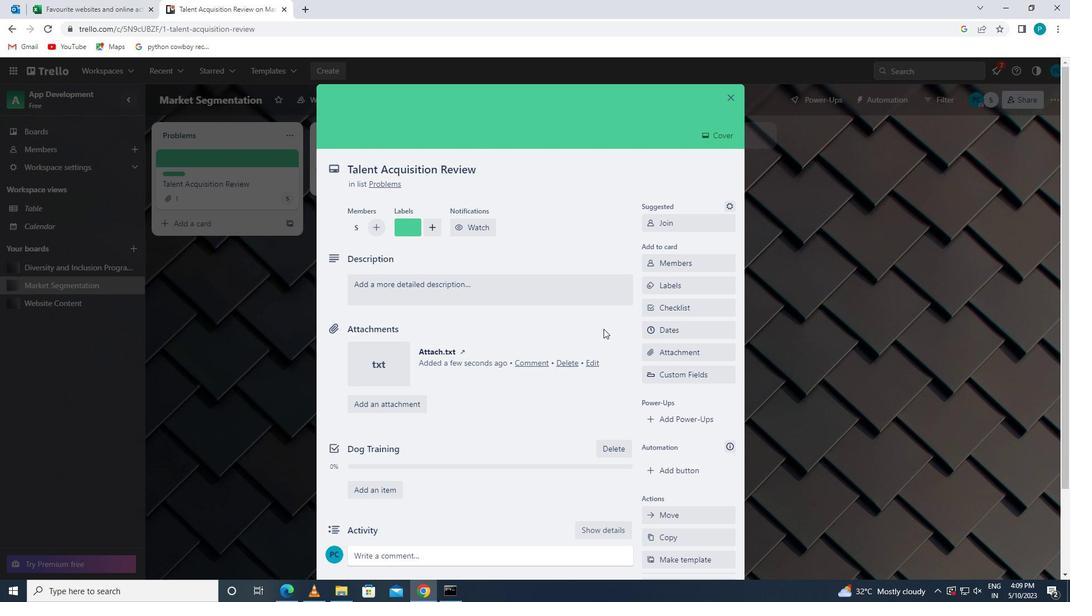 
Action: Mouse pressed left at (522, 298)
Screenshot: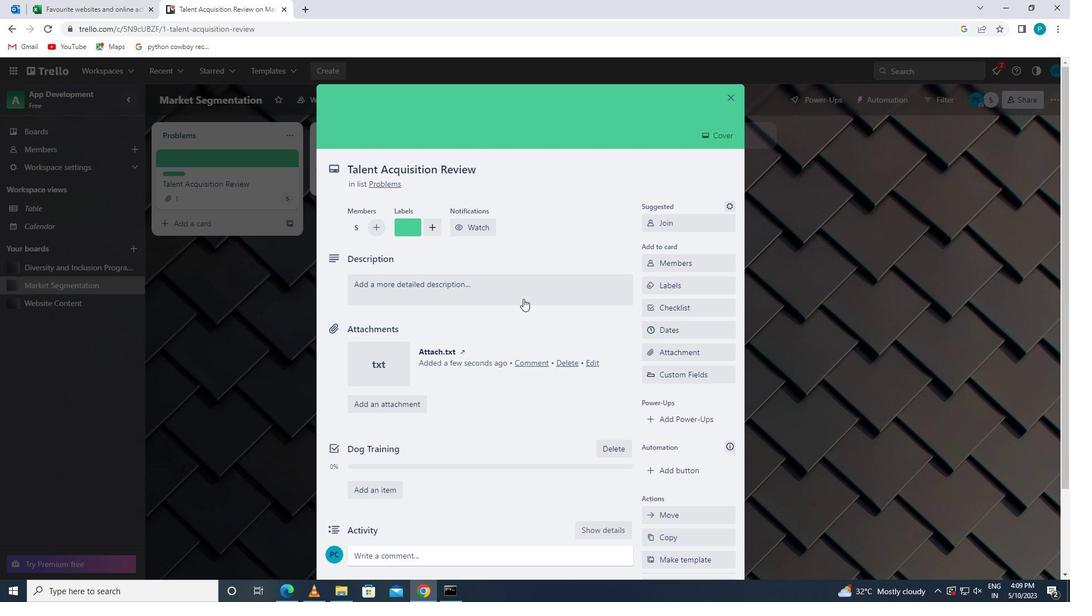 
Action: Key pressed <Key.caps_lock>p<Key.caps_lock>lan<Key.space>and<Key.space>execute<Key.space>company<Key.space>team-<Key.space>building<Key.space>activity<Key.space>at<Key.space>an<Key.space>escape<Key.space>room
Screenshot: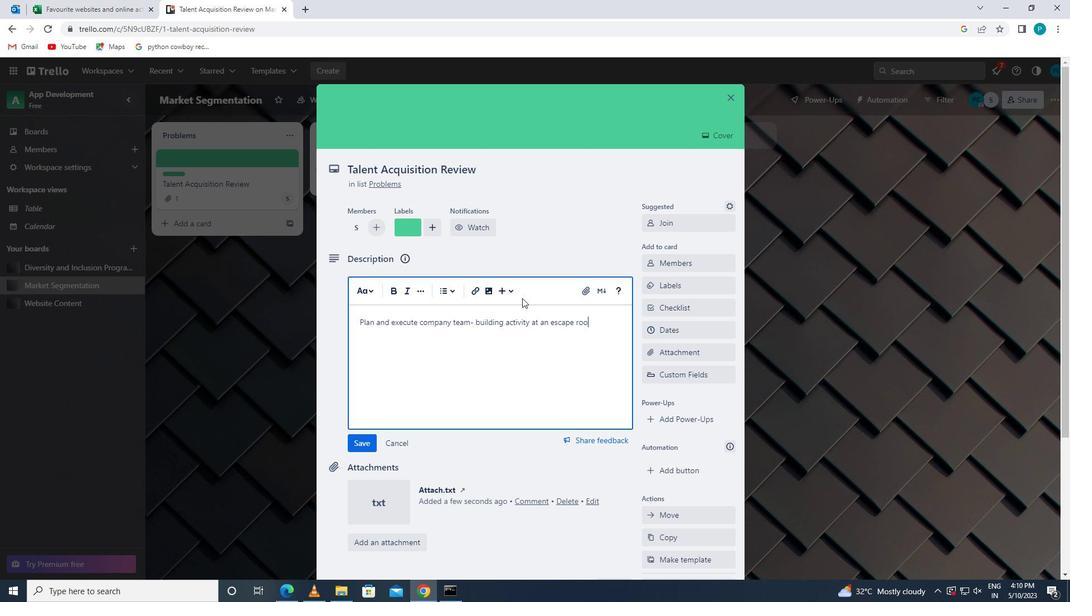 
Action: Mouse moved to (370, 441)
Screenshot: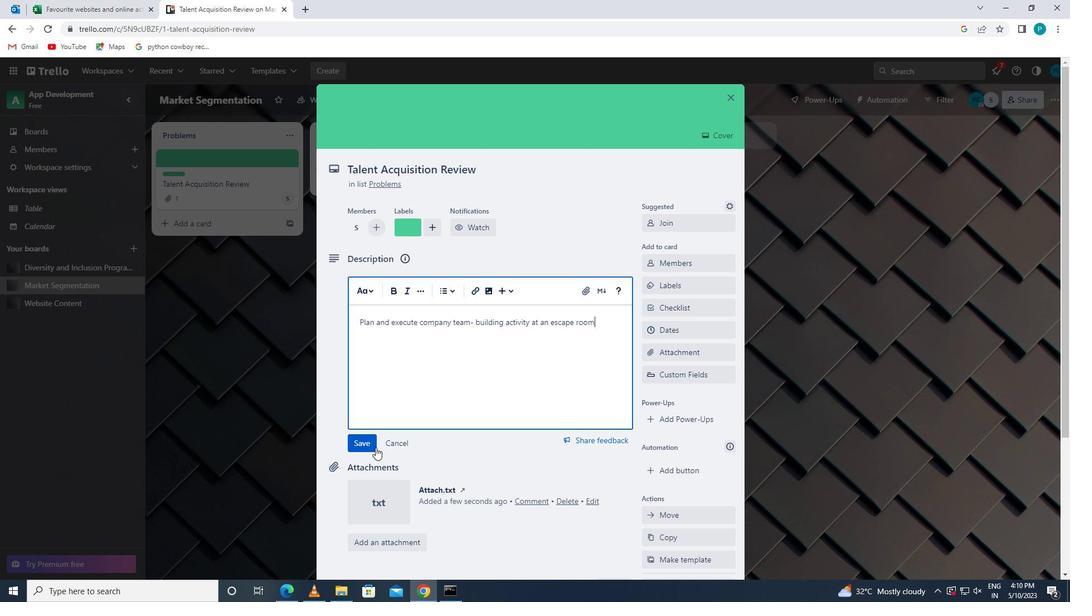 
Action: Mouse pressed left at (370, 441)
Screenshot: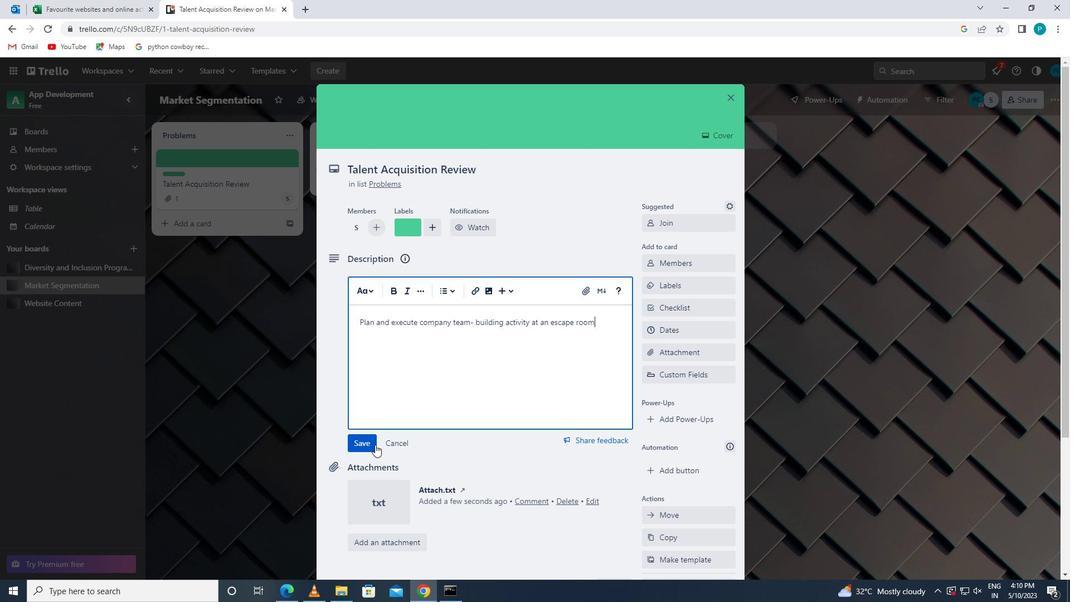 
Action: Mouse scrolled (370, 440) with delta (0, 0)
Screenshot: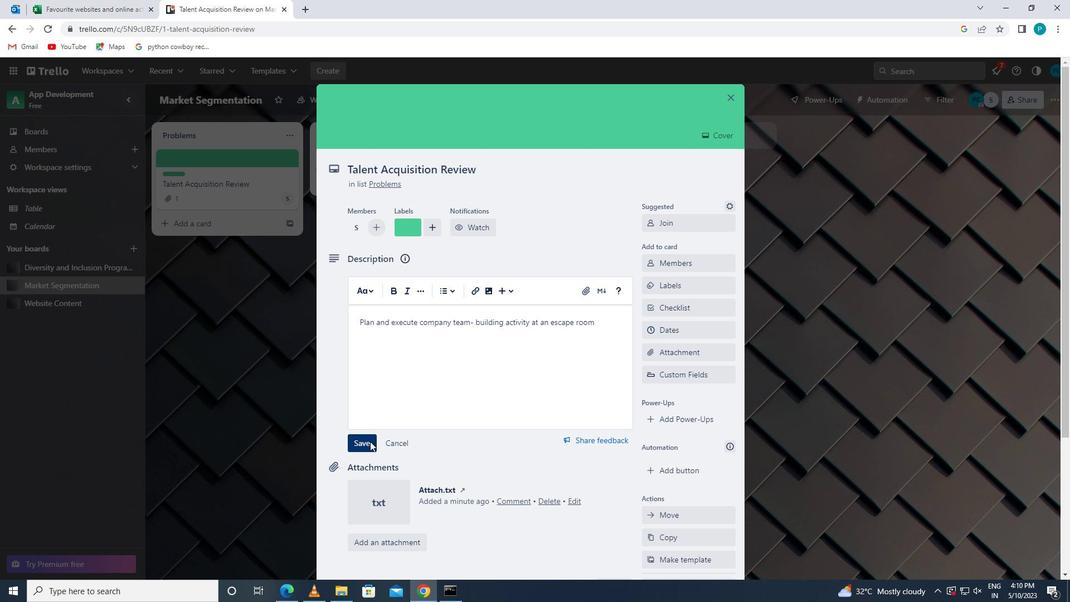
Action: Mouse scrolled (370, 440) with delta (0, 0)
Screenshot: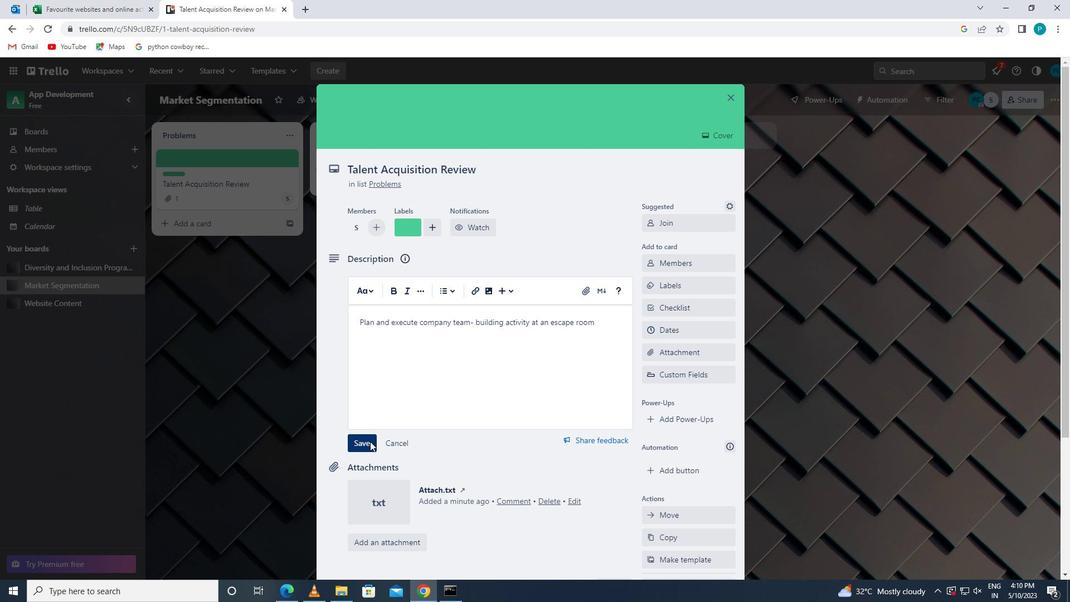 
Action: Mouse scrolled (370, 440) with delta (0, 0)
Screenshot: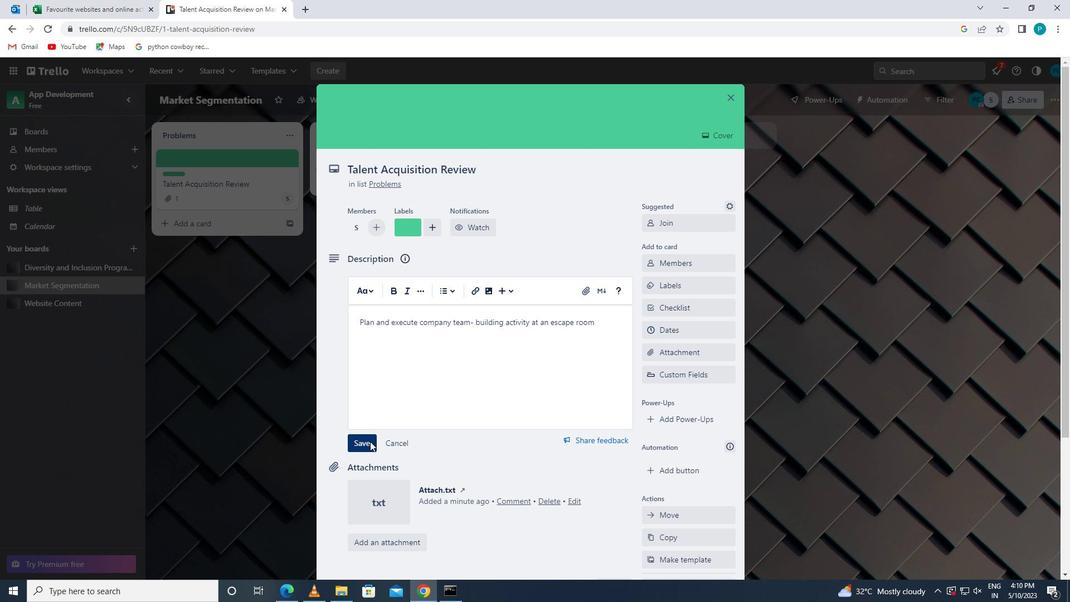 
Action: Mouse moved to (367, 433)
Screenshot: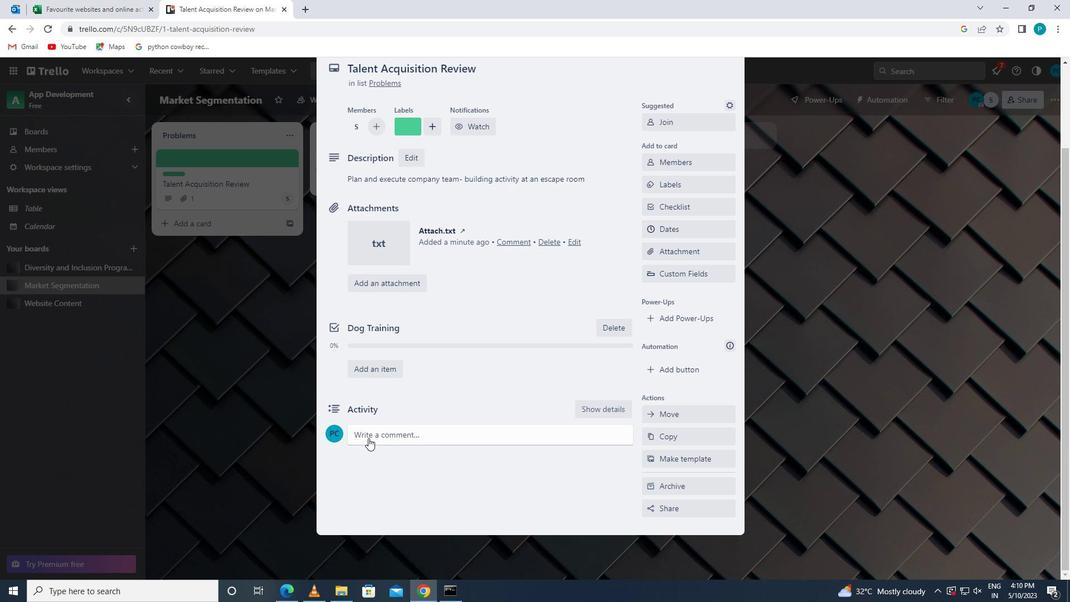 
Action: Mouse pressed left at (367, 433)
Screenshot: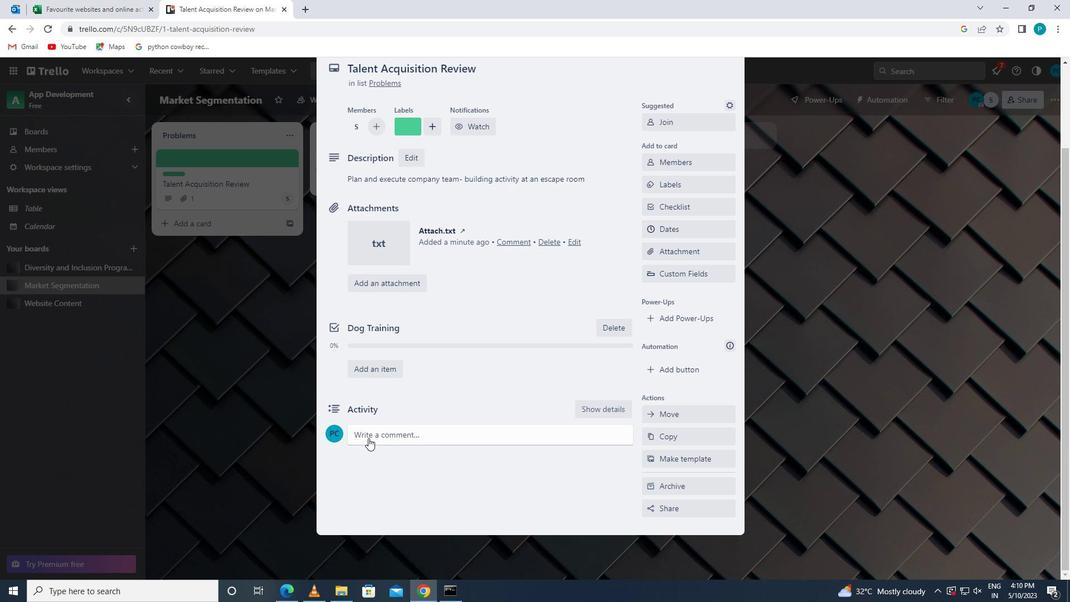 
Action: Key pressed <Key.caps_lock>l<Key.caps_lock>et<Key.space>us<Key.space>make<Key.space>sure<Key.space>we<Key.space>give<Key.space>this<Key.space>task<Key.space>the<Key.space>attention<Key.space>it<Key.space>deserves<Key.space>as<Key.space>it<Key.space>is<Key.space>crucial<Key.space>y<Key.backspace>to<Key.space>the<Key.space>obvw<Key.backspace>erall<Key.space>
Screenshot: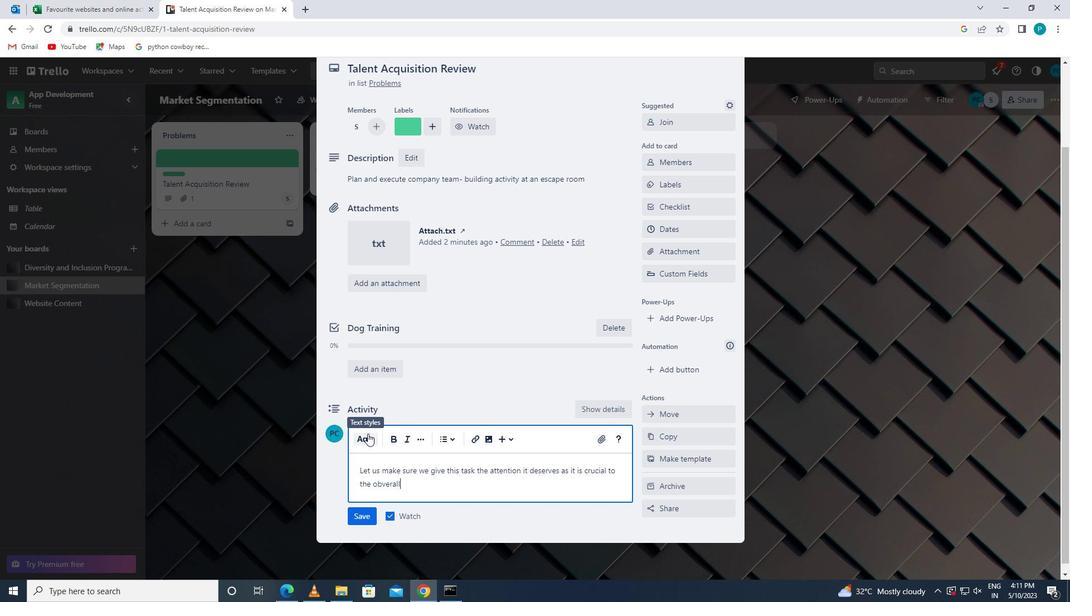 
Action: Mouse moved to (381, 485)
Screenshot: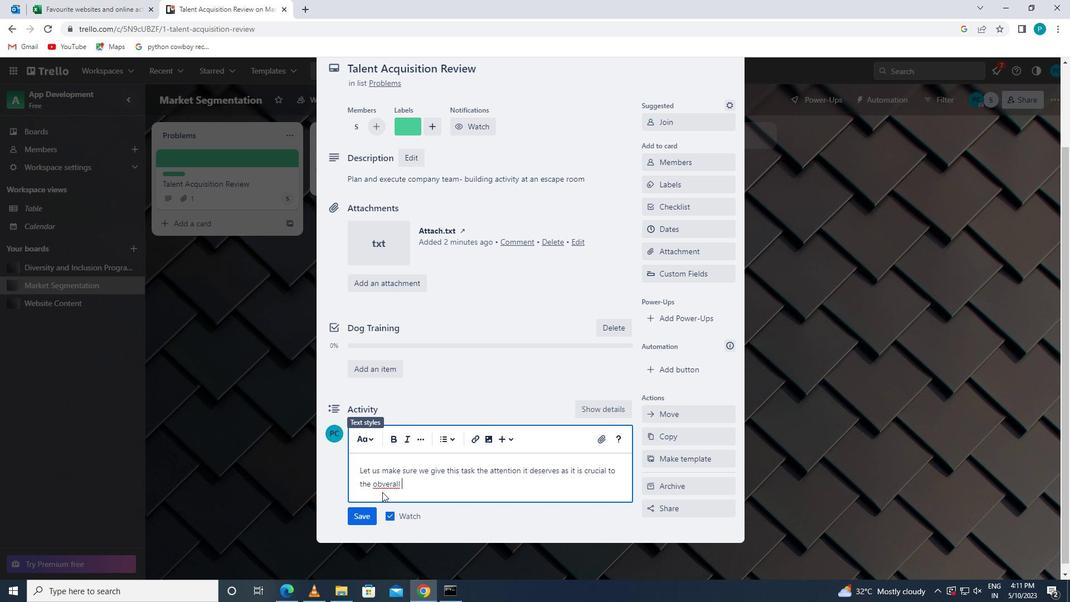 
Action: Mouse pressed left at (381, 485)
Screenshot: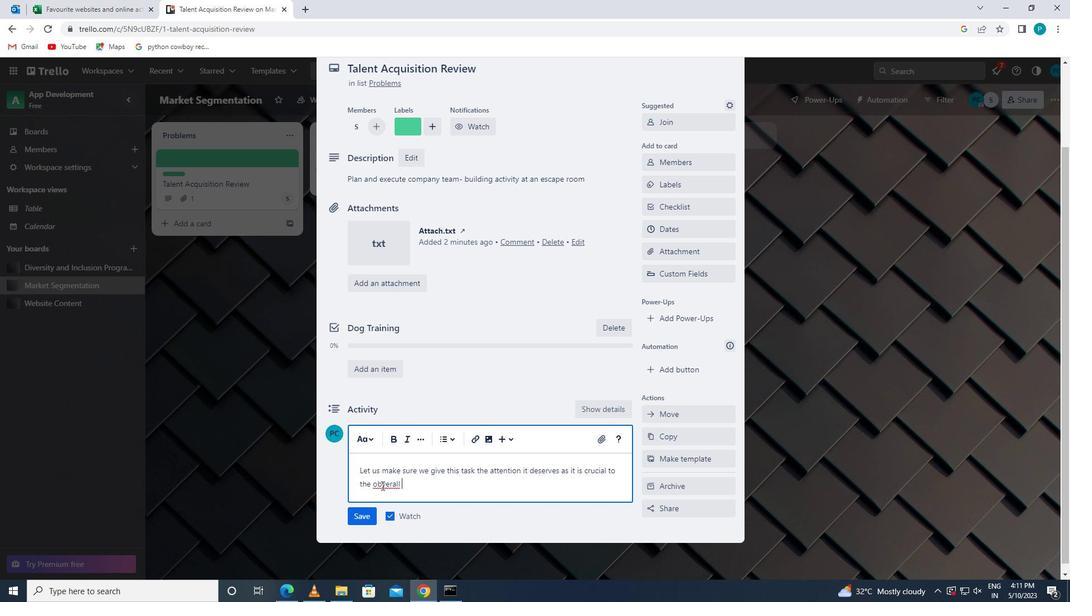 
Action: Key pressed <Key.backspace>
Screenshot: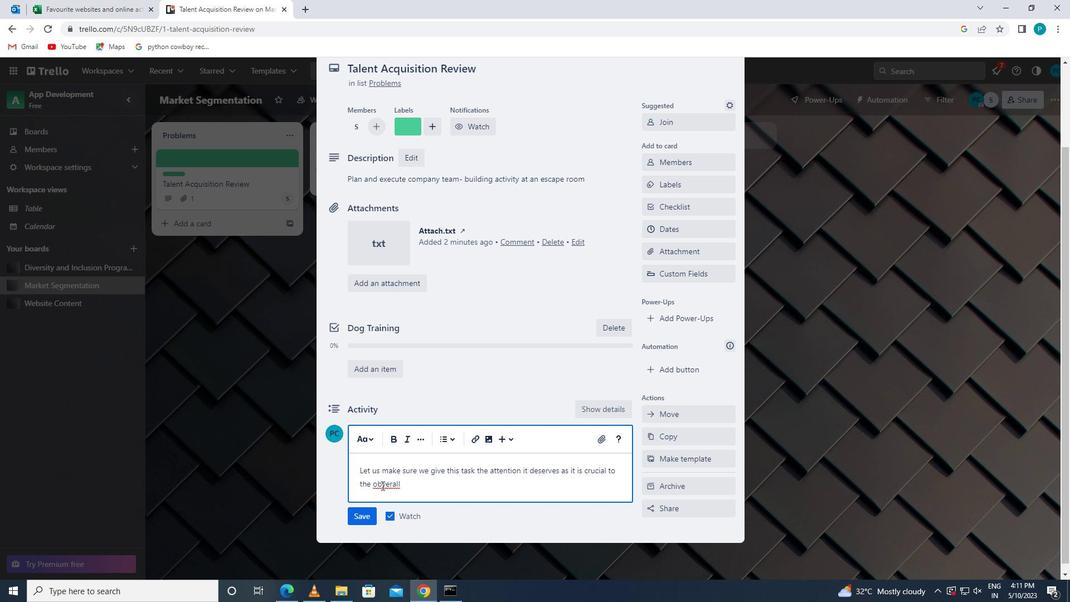 
Action: Mouse moved to (416, 483)
Screenshot: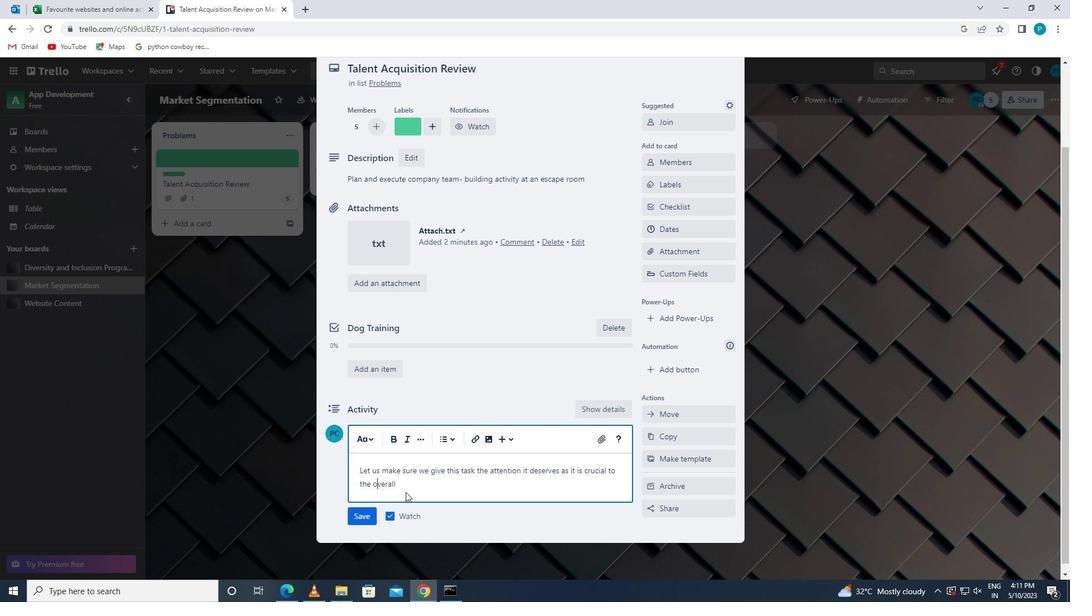 
Action: Mouse pressed left at (416, 483)
Screenshot: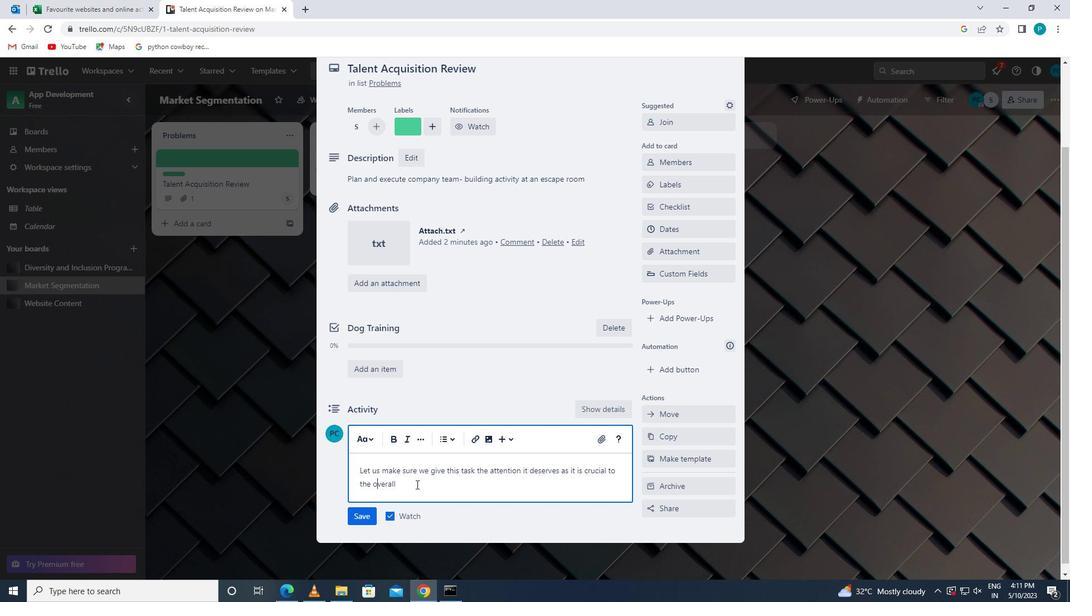 
Action: Mouse moved to (417, 483)
Screenshot: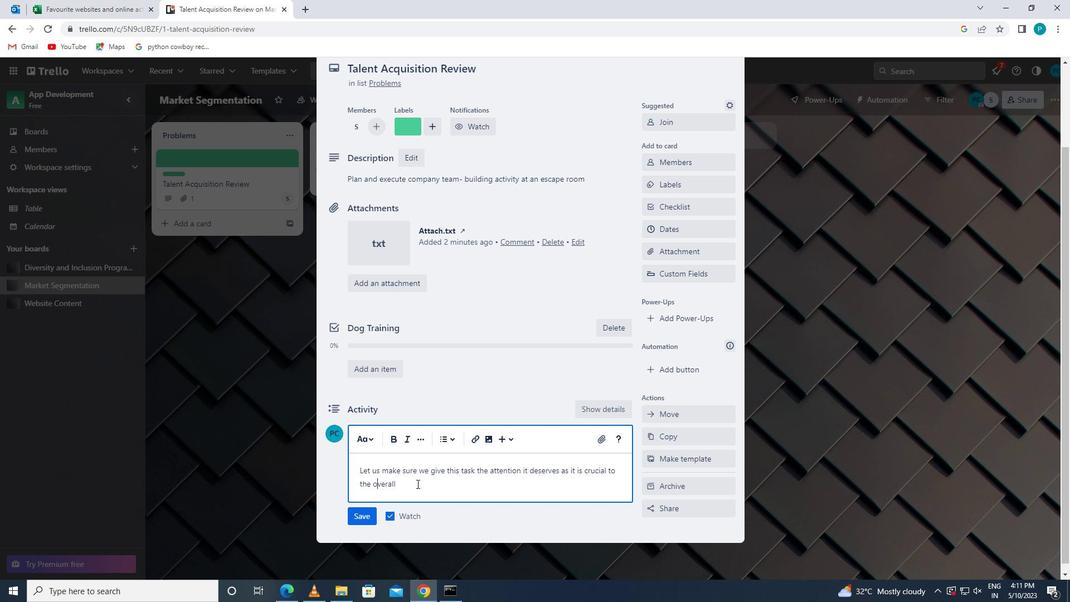 
Action: Key pressed <Key.space>success<Key.space>of<Key.space>the<Key.space>project
Screenshot: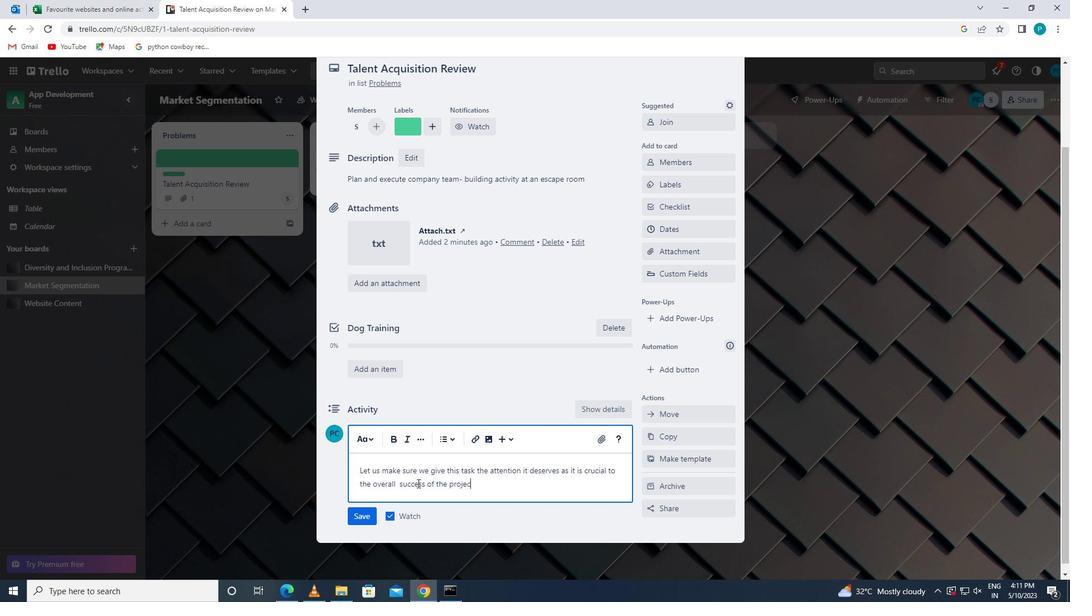 
Action: Mouse moved to (372, 517)
Screenshot: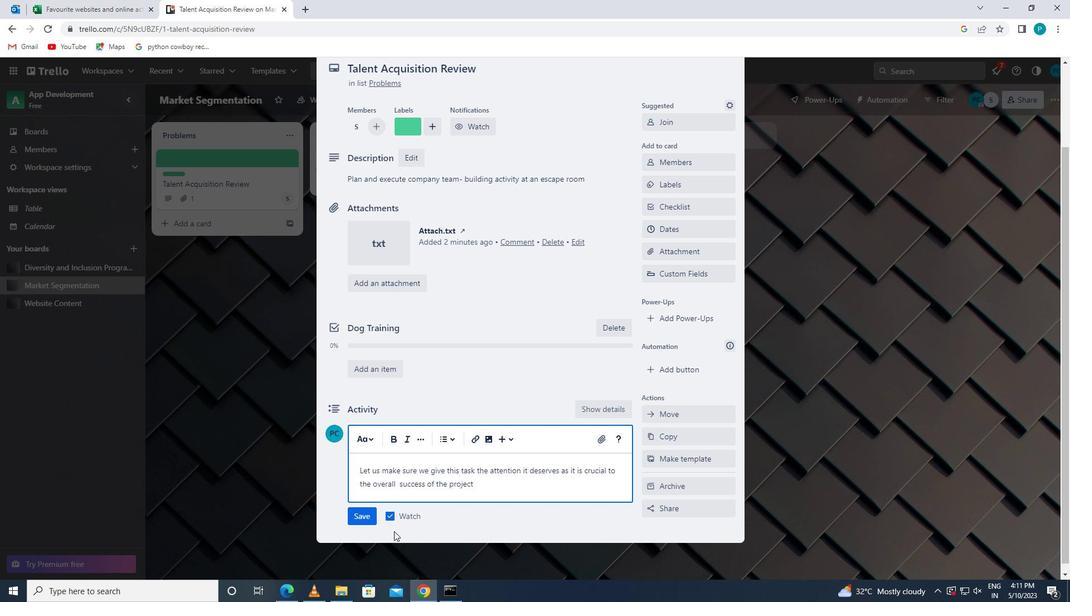 
Action: Mouse pressed left at (372, 517)
Screenshot: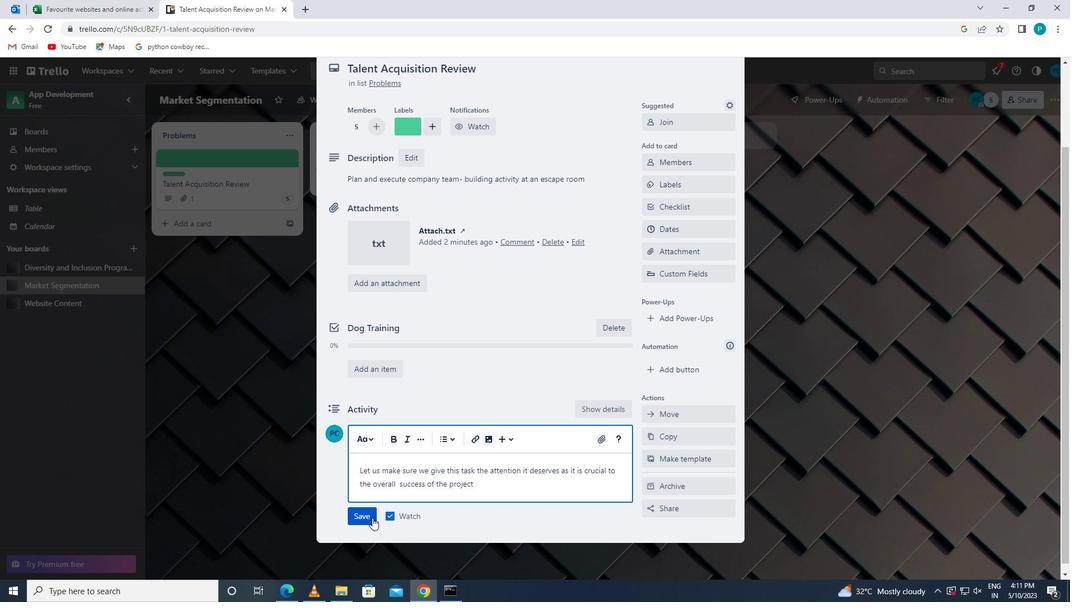 
Action: Mouse moved to (660, 229)
Screenshot: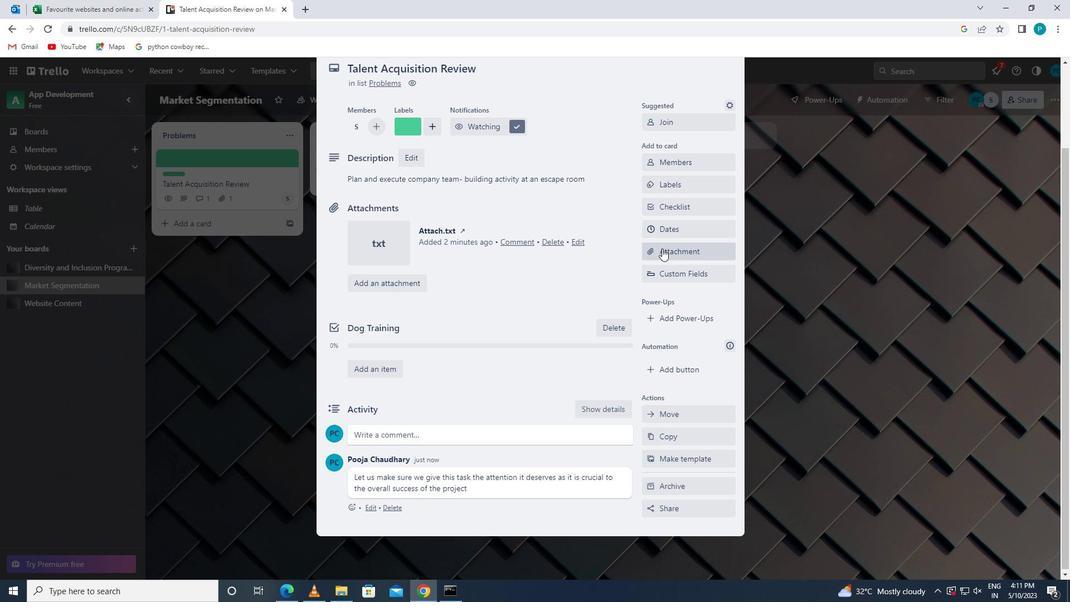 
Action: Mouse pressed left at (660, 229)
Screenshot: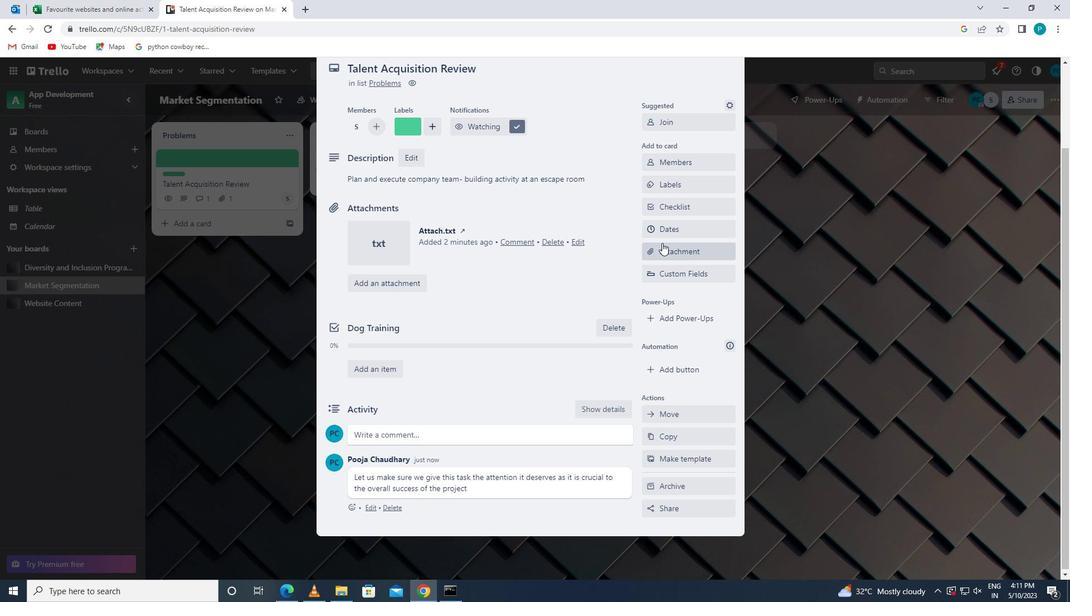 
Action: Mouse moved to (663, 303)
Screenshot: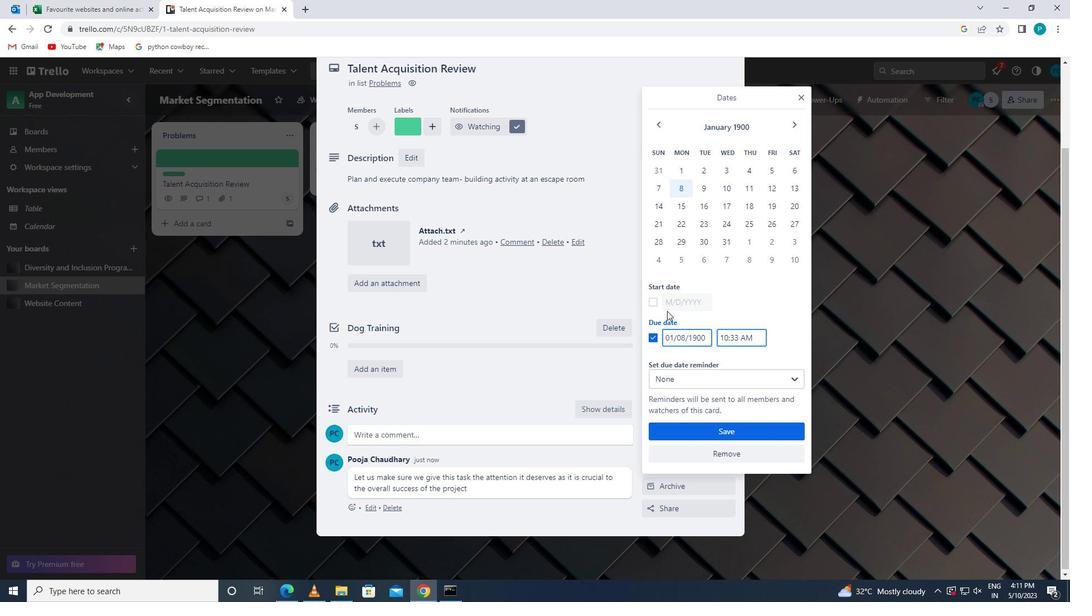 
Action: Mouse pressed left at (663, 303)
Screenshot: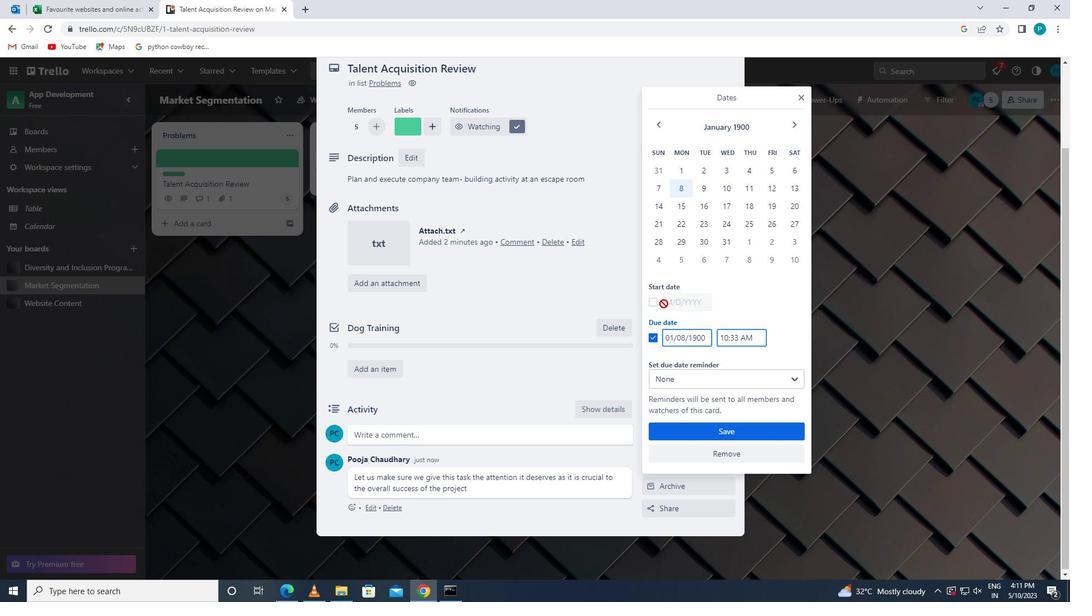 
Action: Mouse moved to (657, 302)
Screenshot: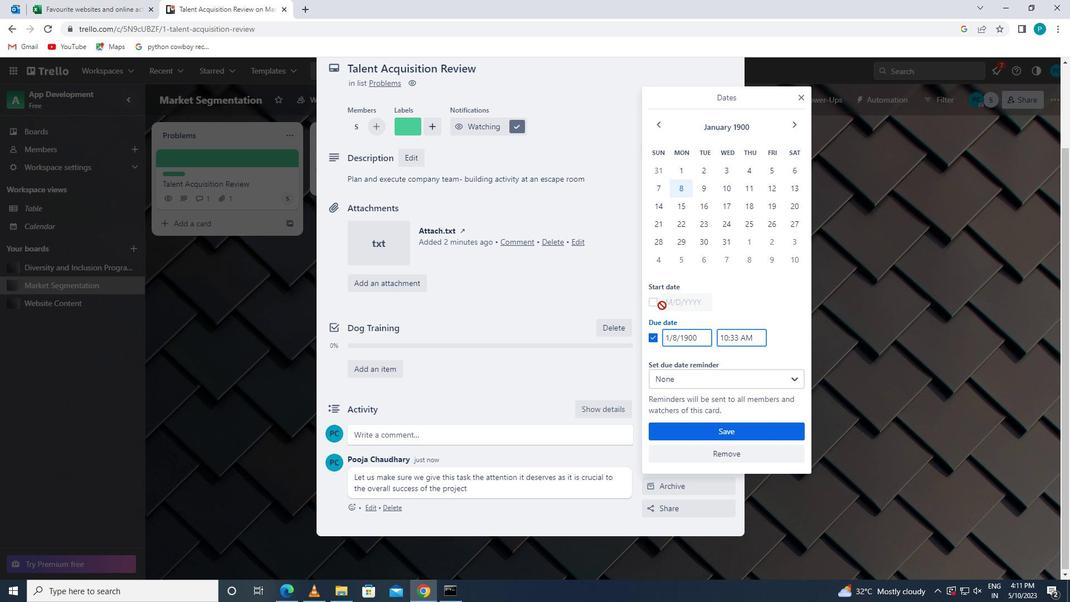 
Action: Mouse pressed left at (657, 302)
Screenshot: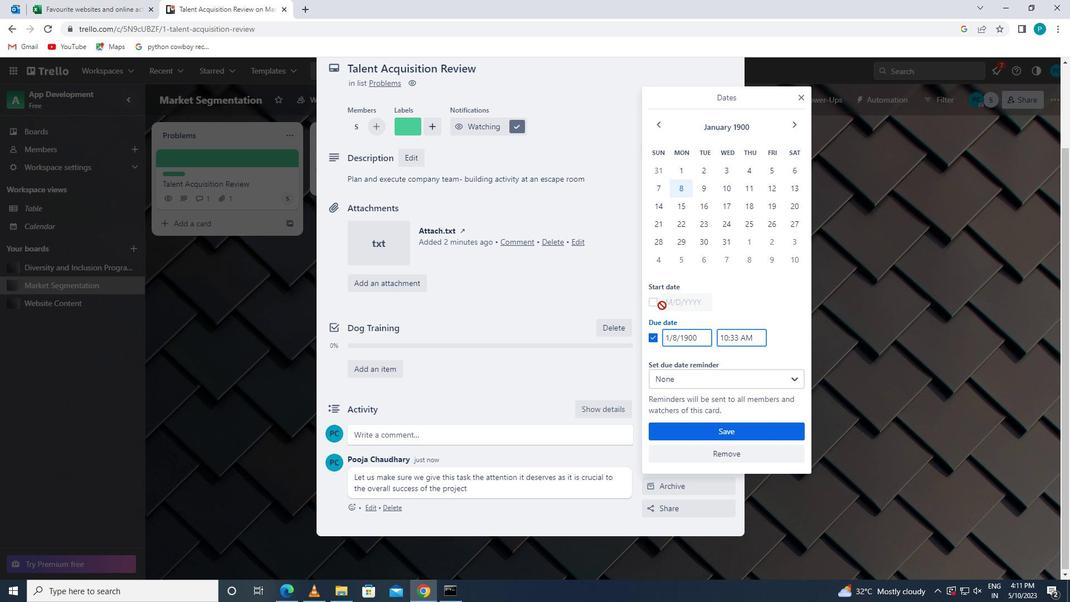 
Action: Mouse moved to (684, 299)
Screenshot: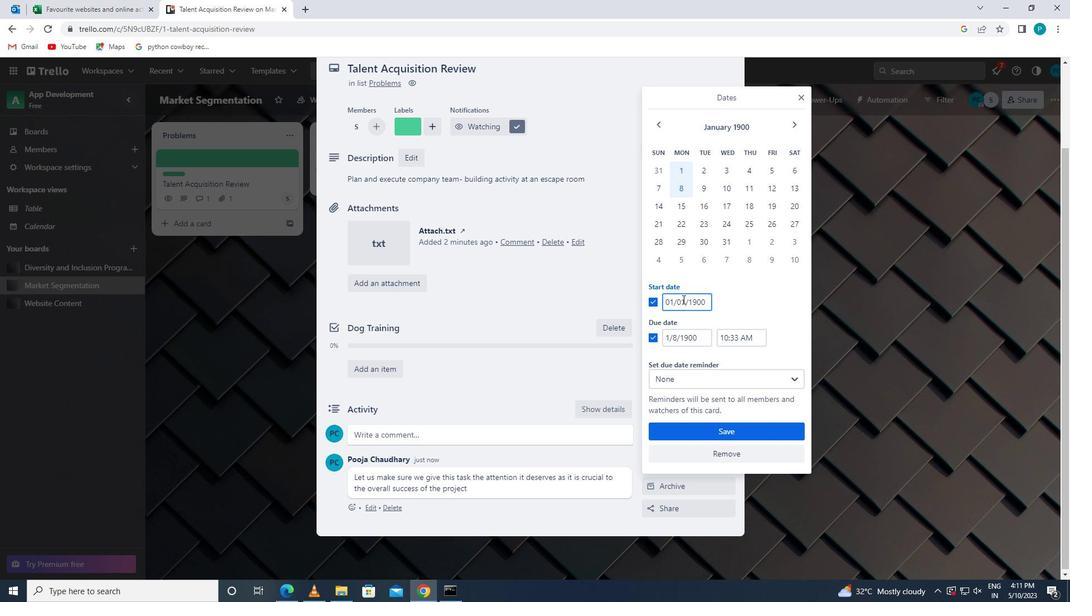 
Action: Mouse pressed left at (684, 299)
Screenshot: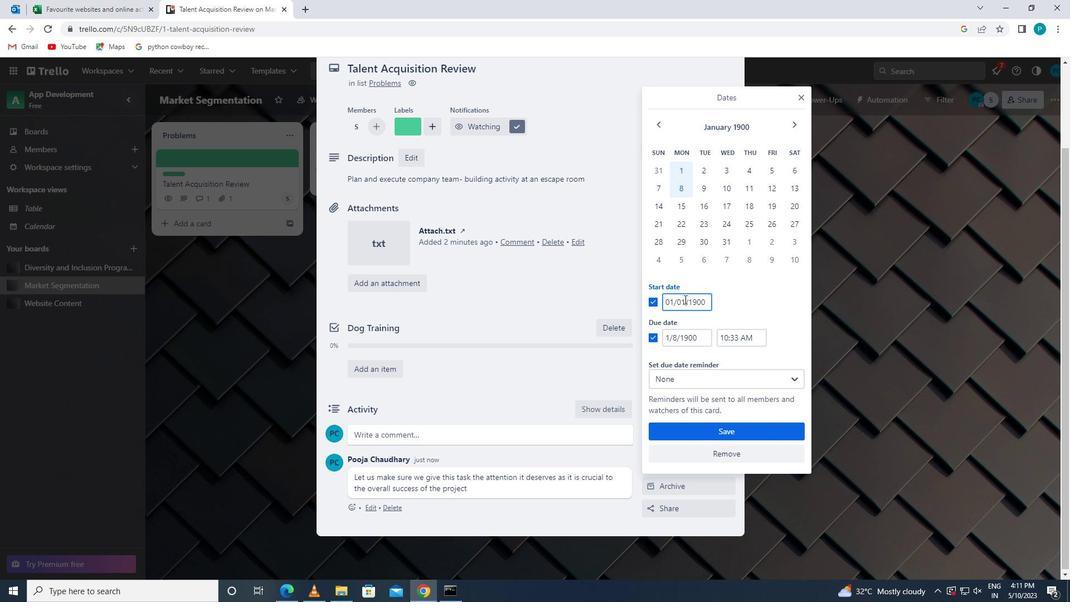 
Action: Key pressed <Key.backspace>1
Screenshot: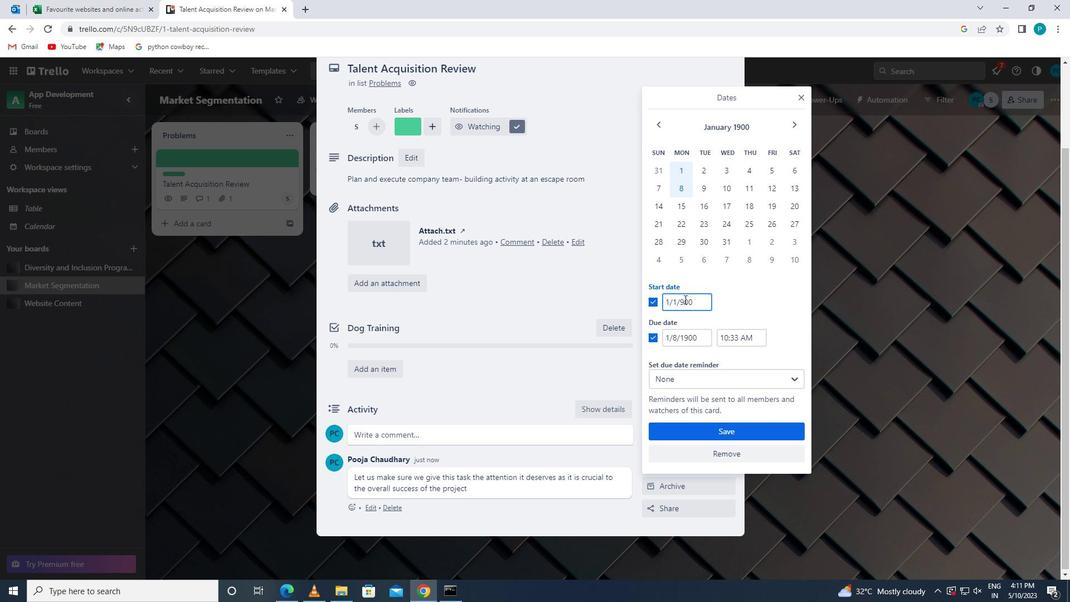 
Action: Mouse moved to (674, 301)
Screenshot: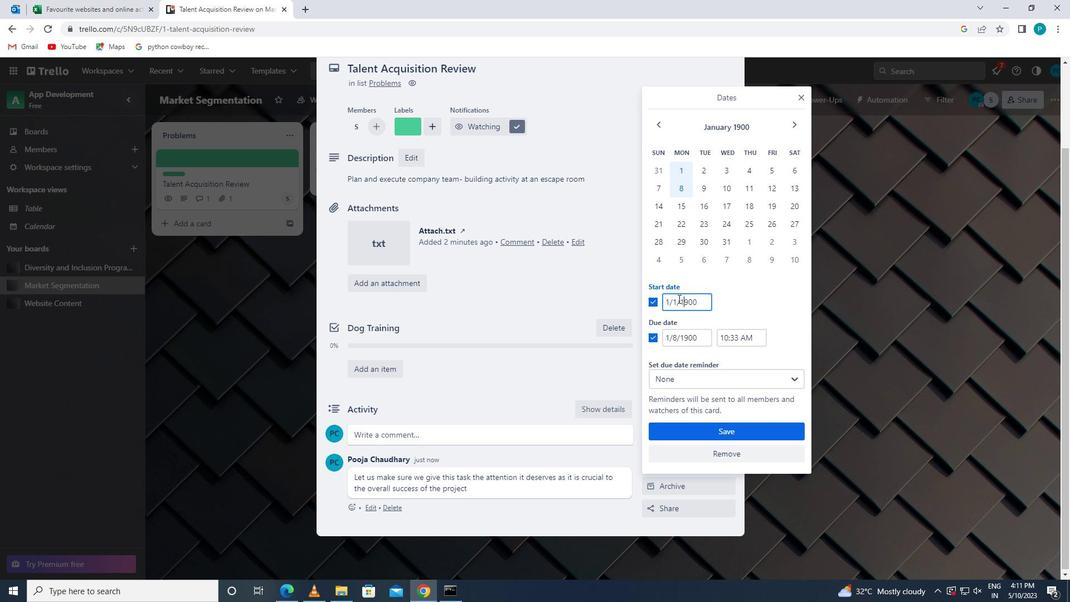 
Action: Mouse pressed left at (674, 301)
Screenshot: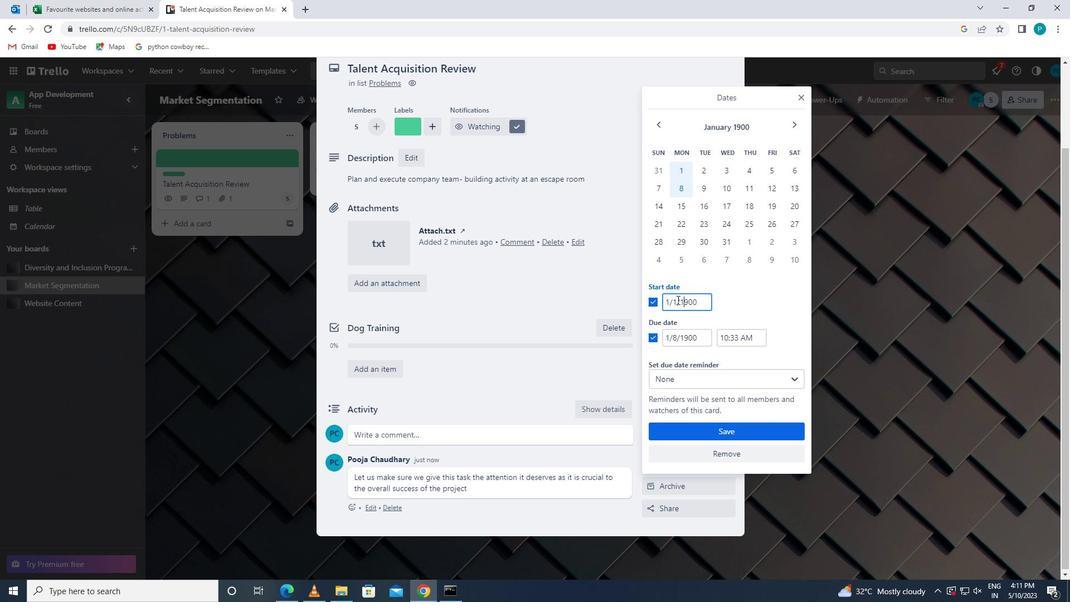 
Action: Mouse moved to (678, 302)
Screenshot: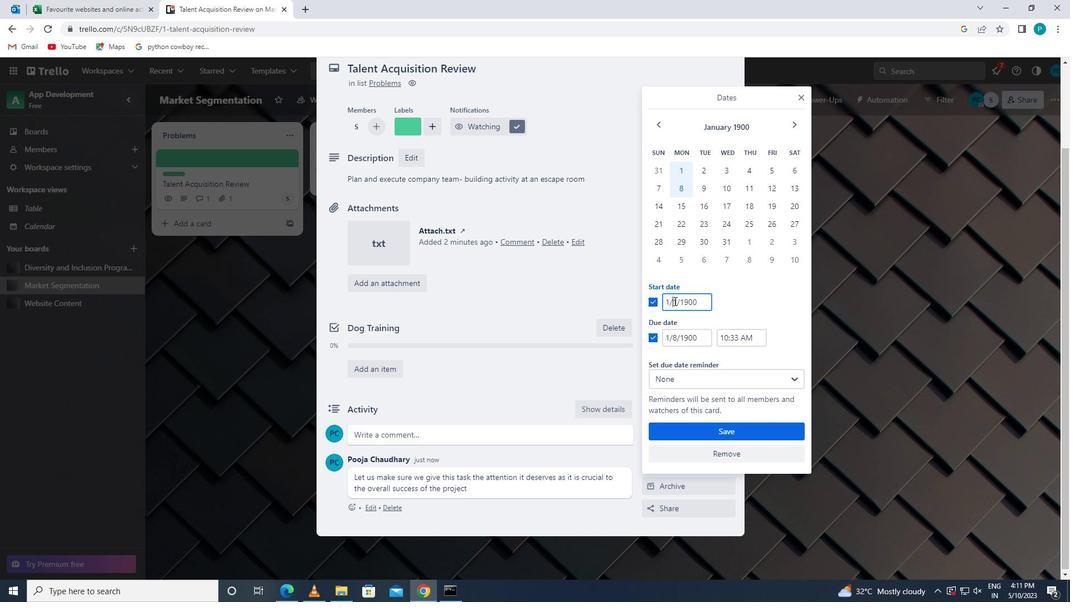 
Action: Mouse pressed left at (678, 302)
Screenshot: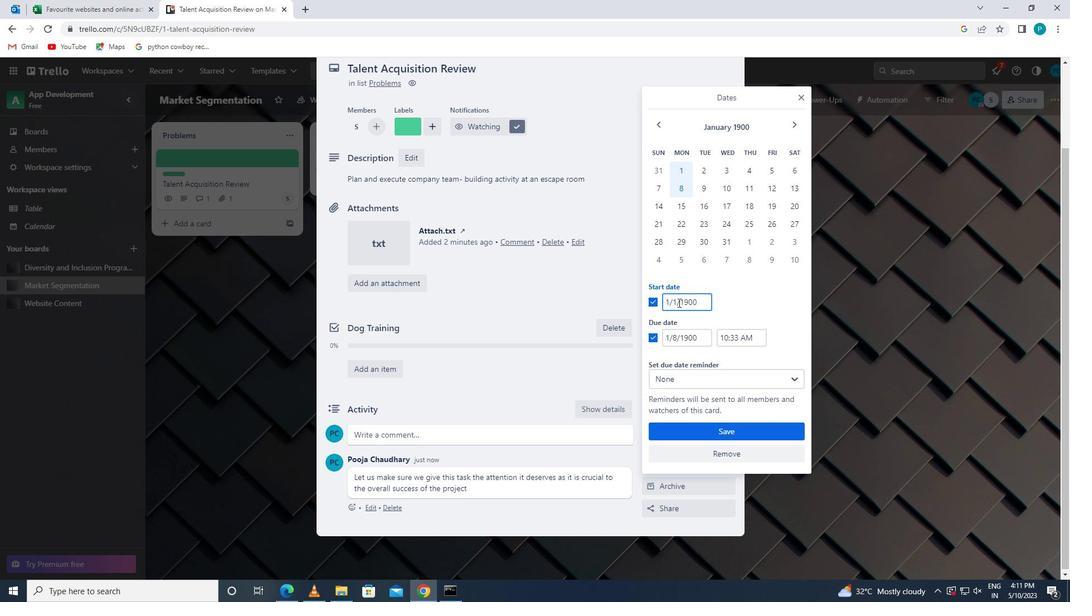 
Action: Key pressed <Key.backspace>2
Screenshot: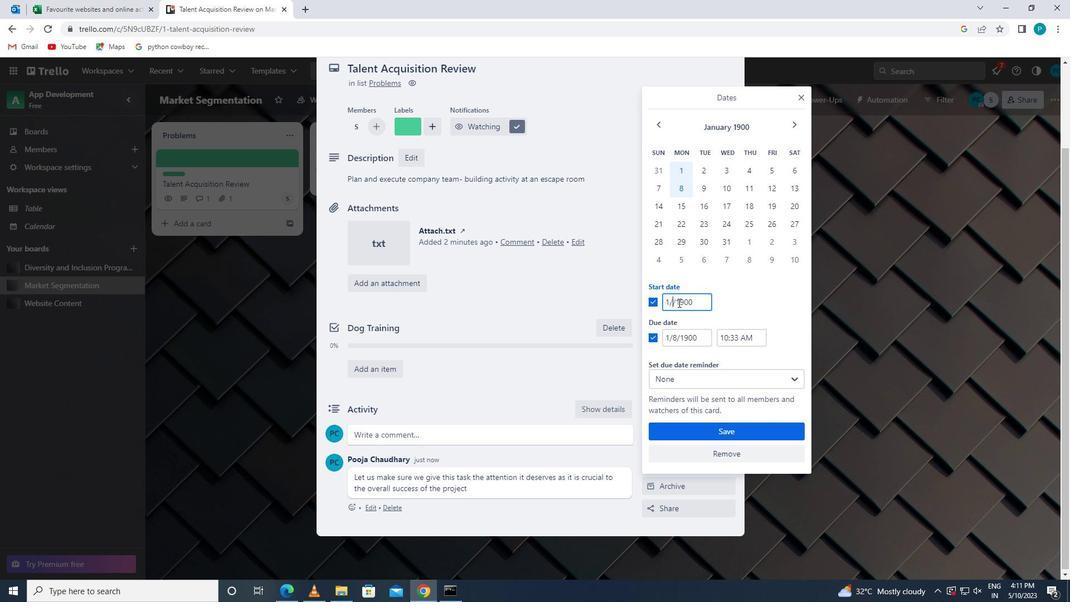 
Action: Mouse moved to (677, 337)
Screenshot: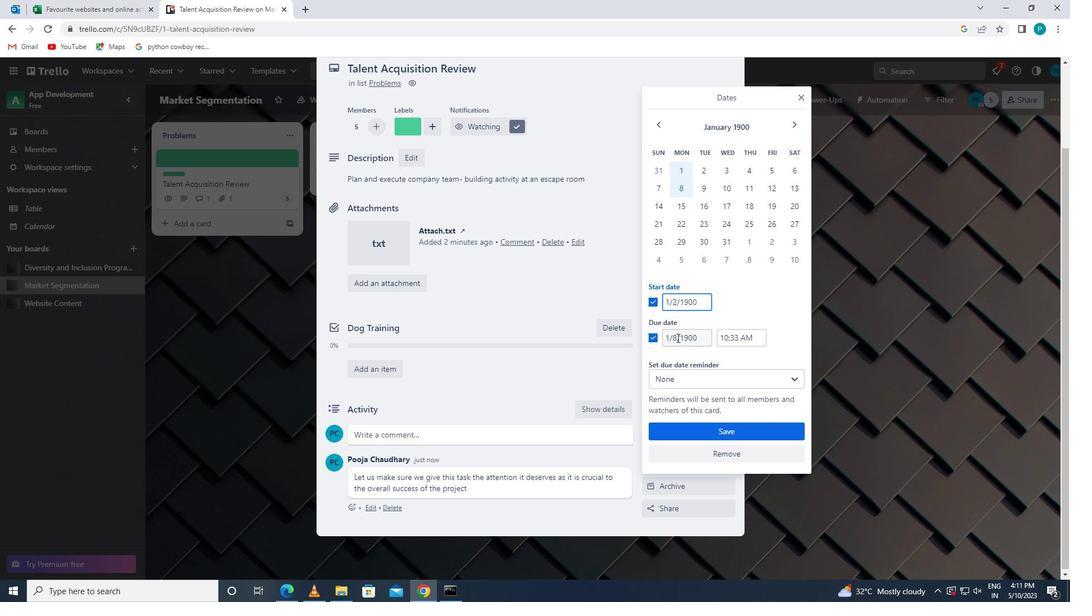 
Action: Mouse pressed left at (677, 337)
Screenshot: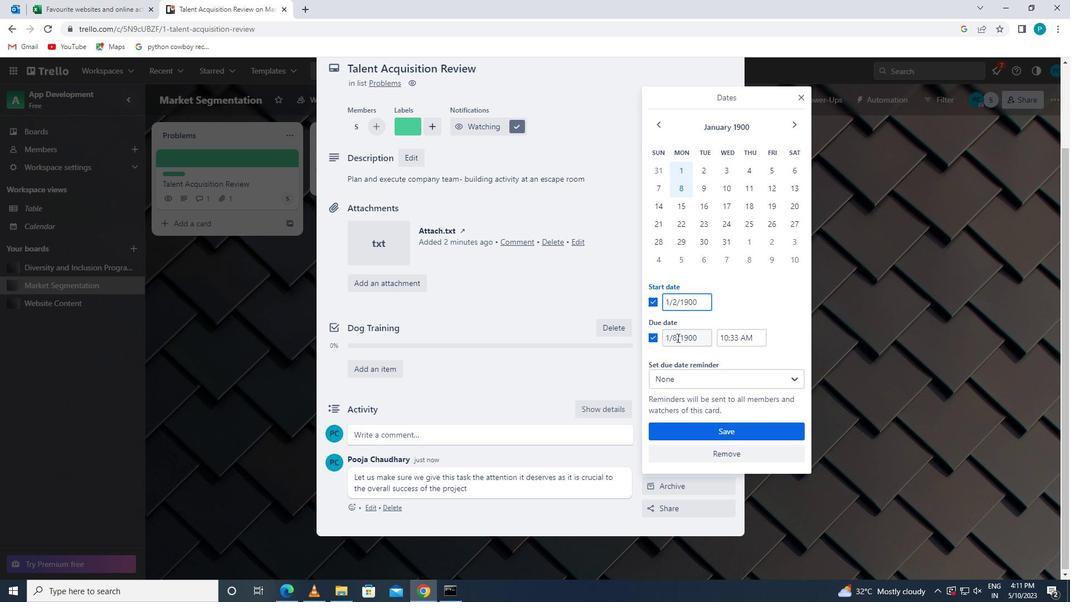 
Action: Mouse moved to (676, 337)
Screenshot: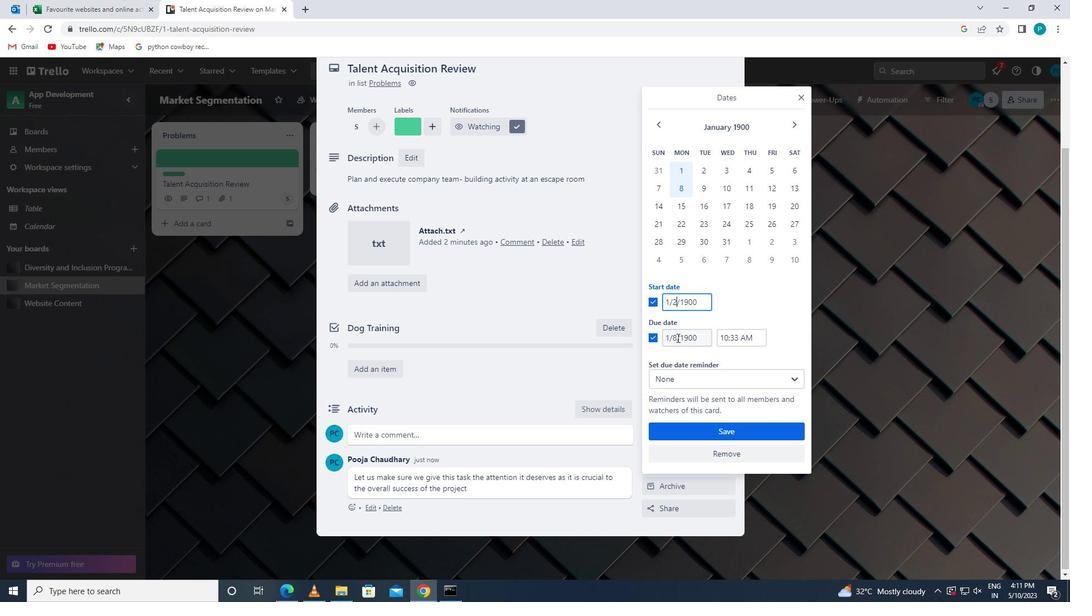 
Action: Key pressed <Key.backspace>9
Screenshot: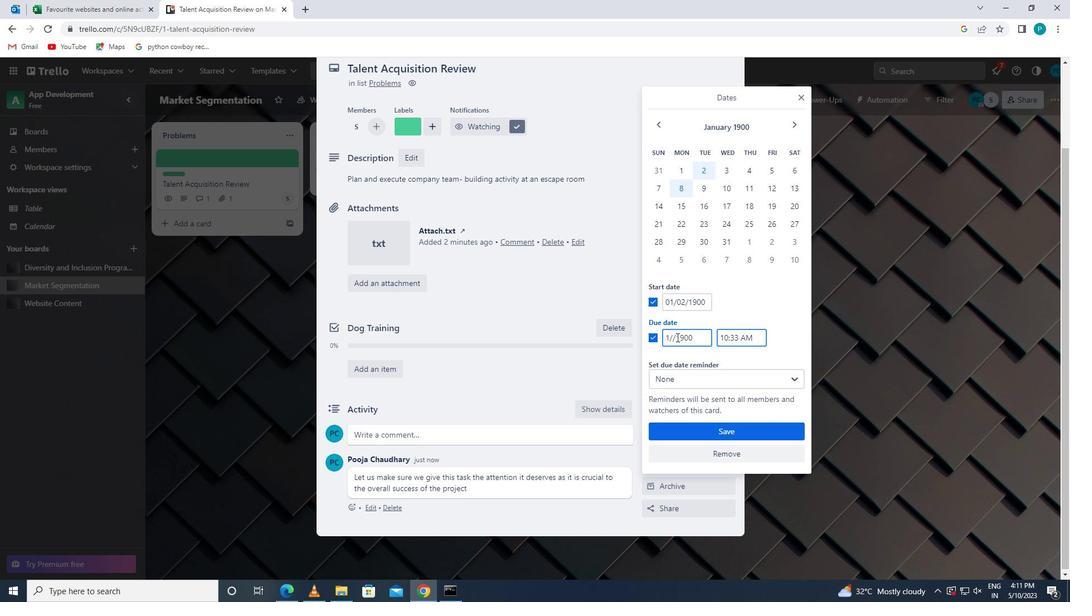
Action: Mouse moved to (682, 427)
Screenshot: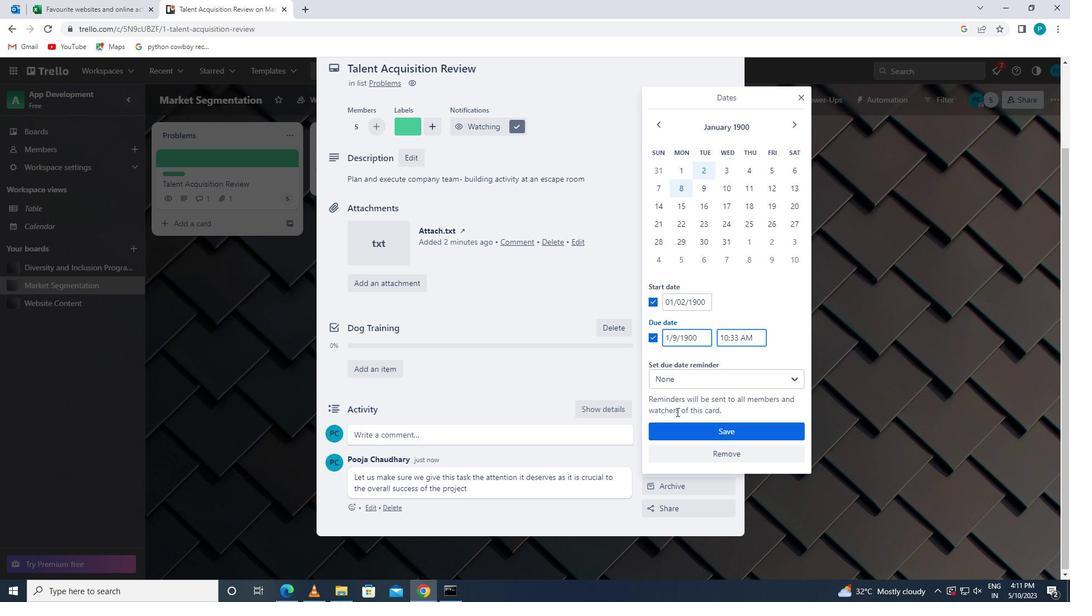 
Action: Mouse pressed left at (682, 427)
Screenshot: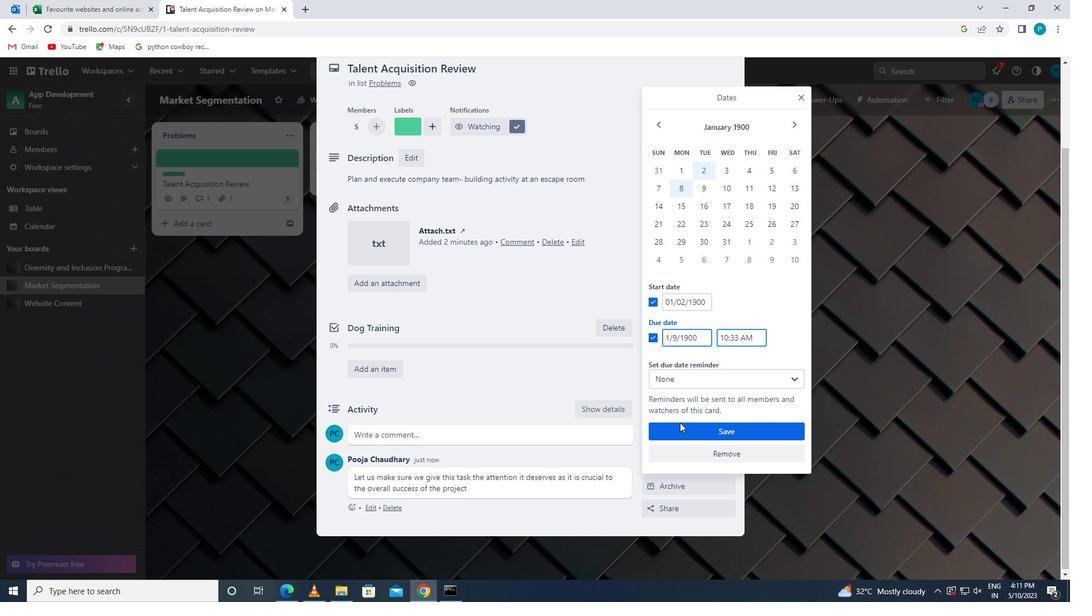 
